 Task: Create a task  Create a new online platform for online gaming tournaments , assign it to team member softage.1@softage.net in the project BarTech and update the status of the task to  On Track  , set the priority of the task to Low
Action: Mouse moved to (482, 298)
Screenshot: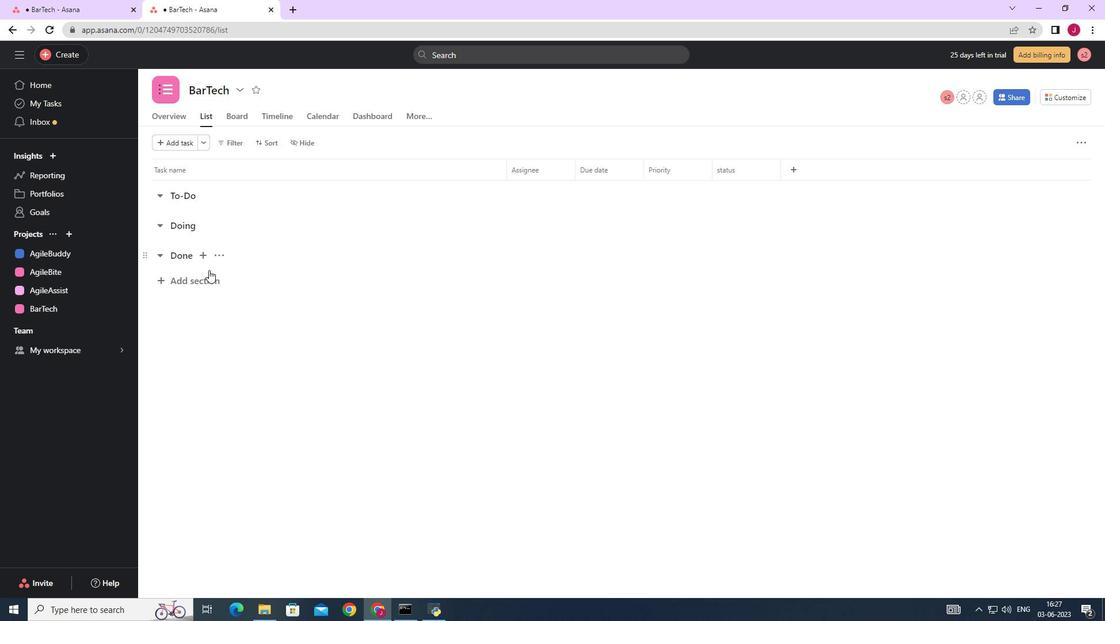 
Action: Mouse scrolled (482, 298) with delta (0, 0)
Screenshot: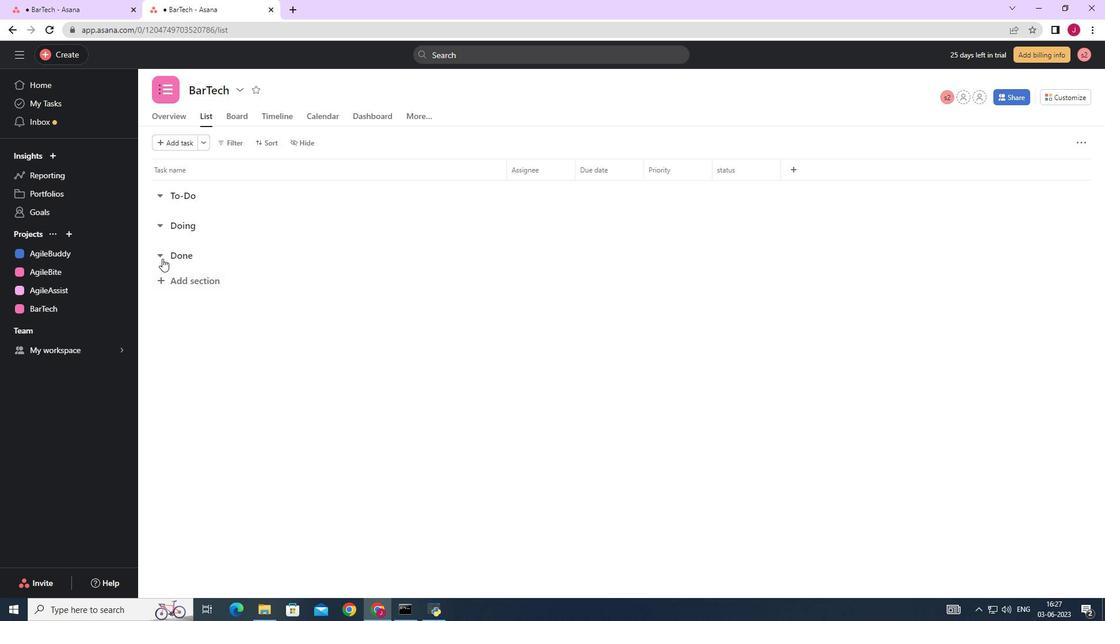 
Action: Mouse scrolled (482, 298) with delta (0, 0)
Screenshot: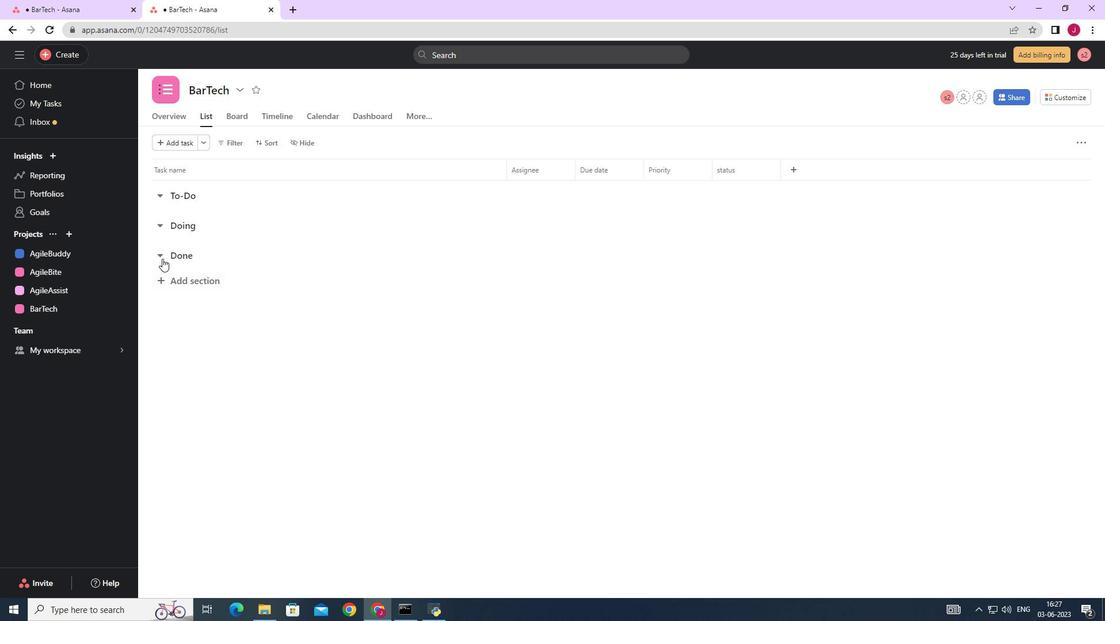 
Action: Mouse moved to (477, 297)
Screenshot: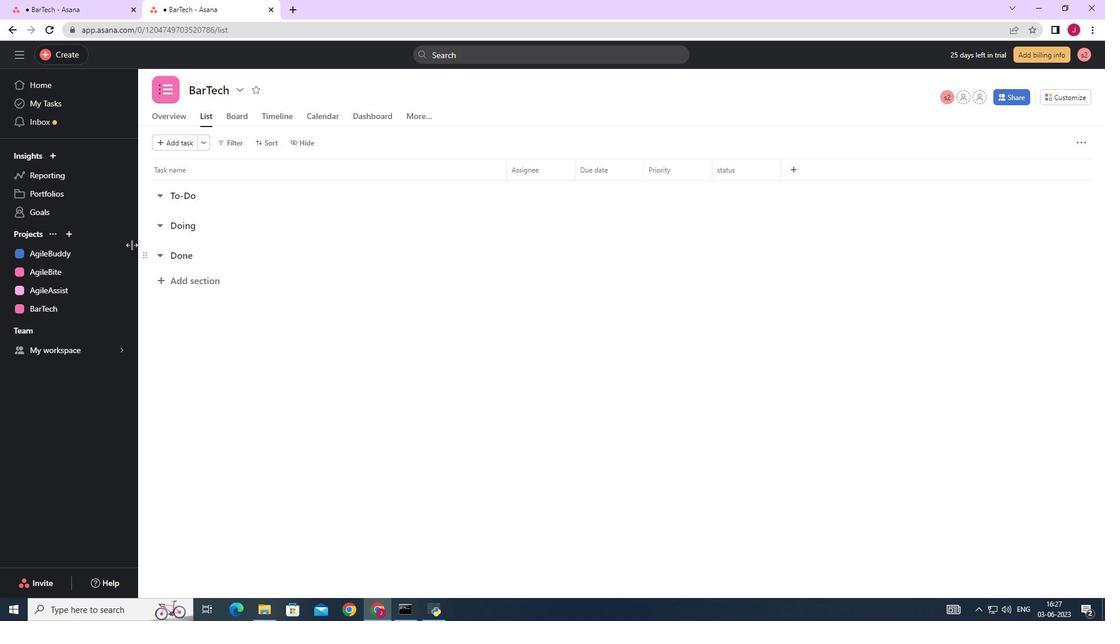 
Action: Mouse scrolled (477, 297) with delta (0, 0)
Screenshot: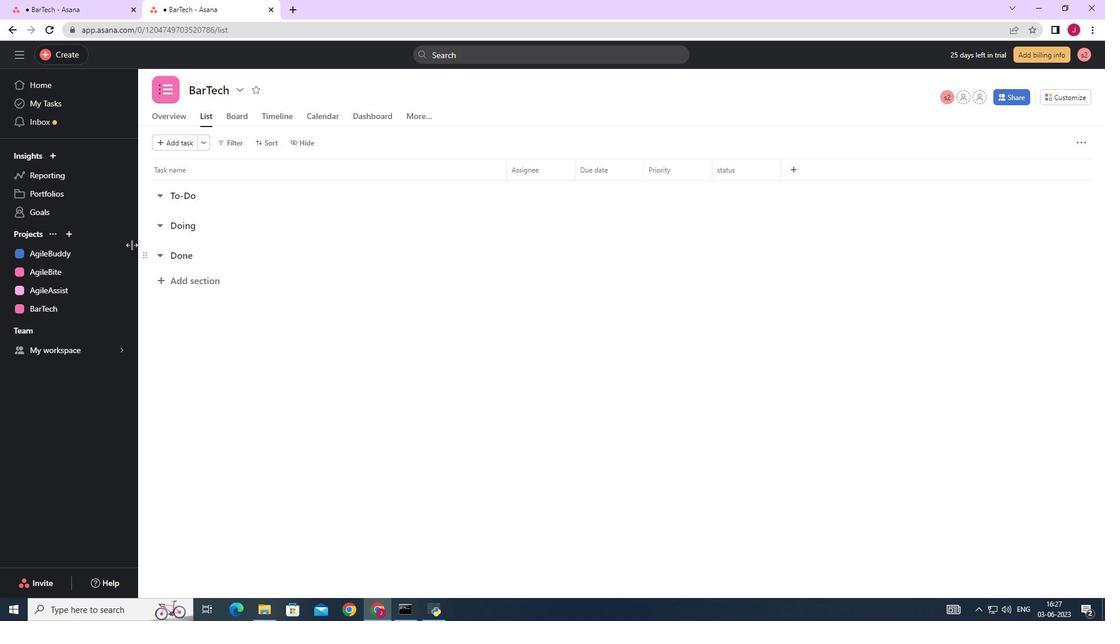 
Action: Mouse moved to (477, 343)
Screenshot: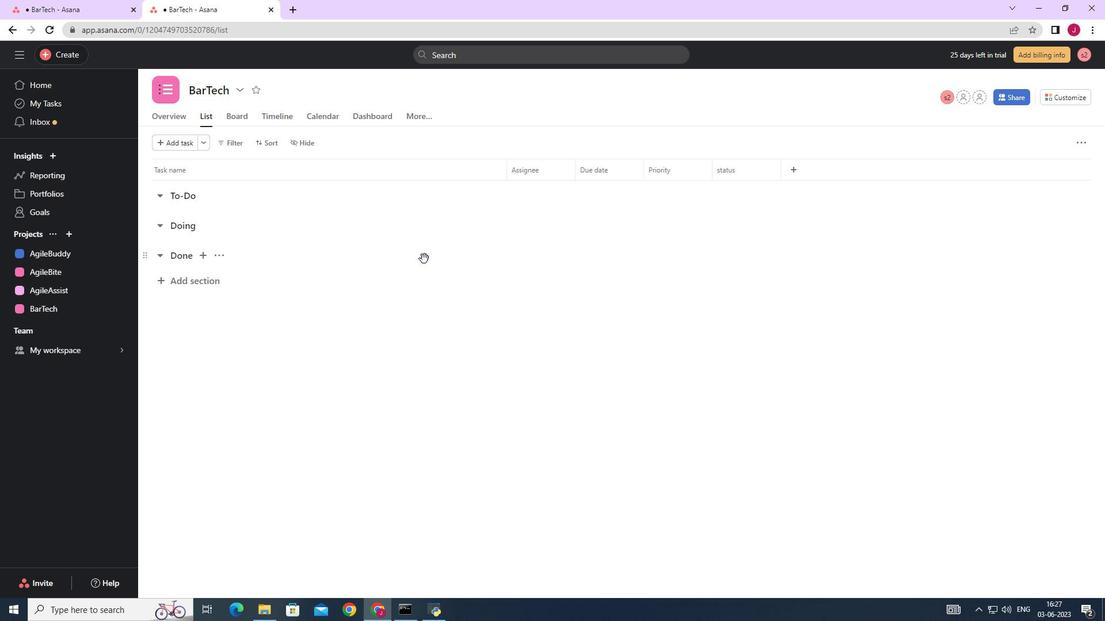 
Action: Mouse scrolled (477, 343) with delta (0, 0)
Screenshot: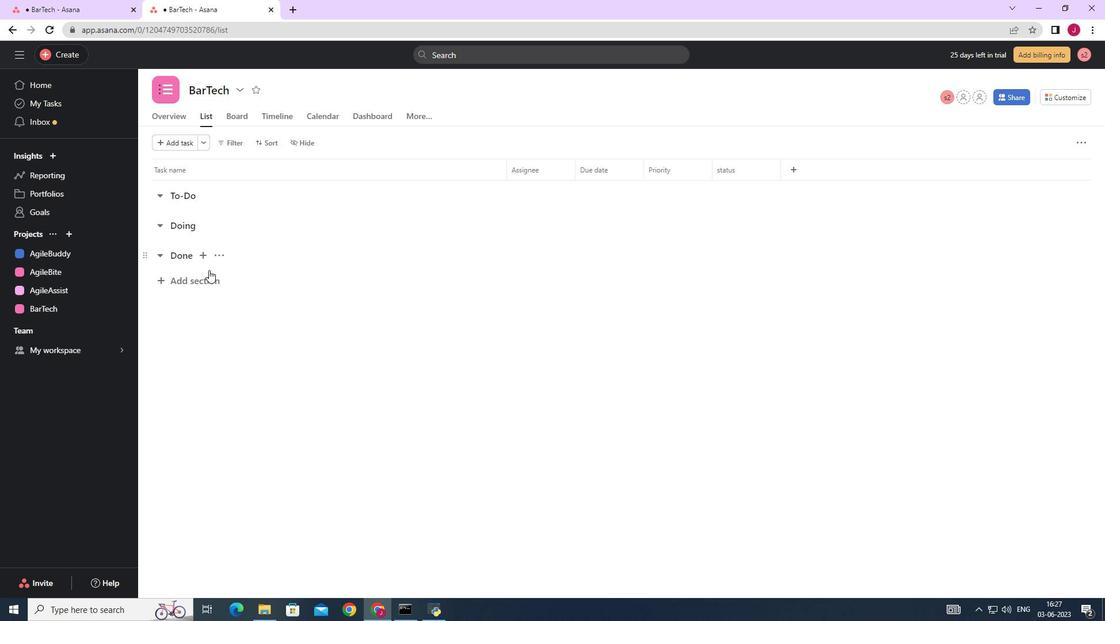 
Action: Mouse scrolled (477, 343) with delta (0, 0)
Screenshot: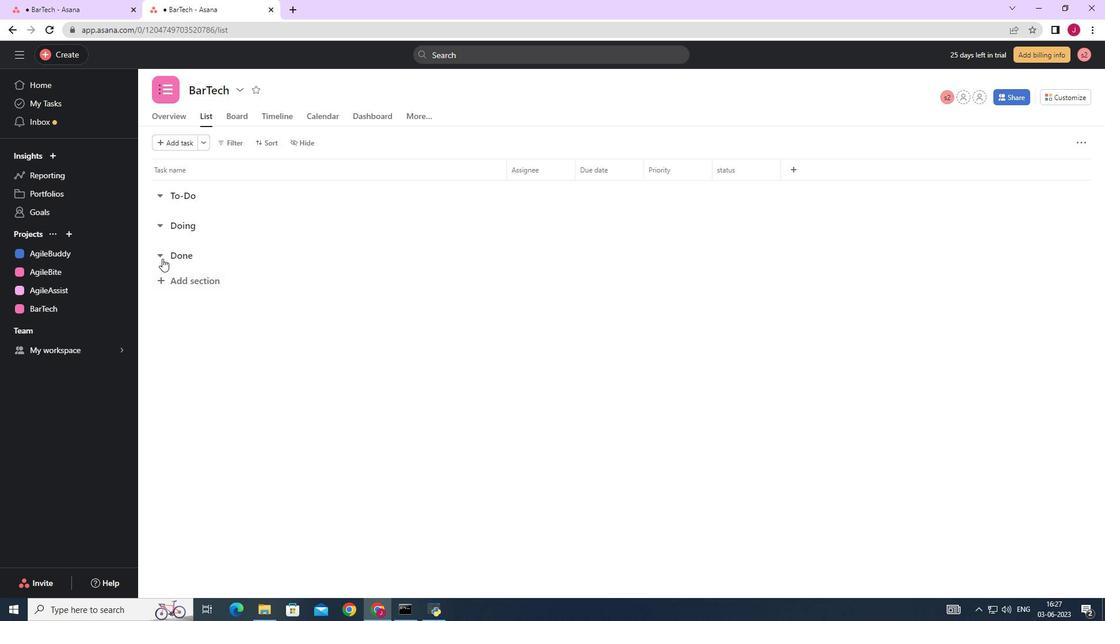 
Action: Mouse moved to (75, 53)
Screenshot: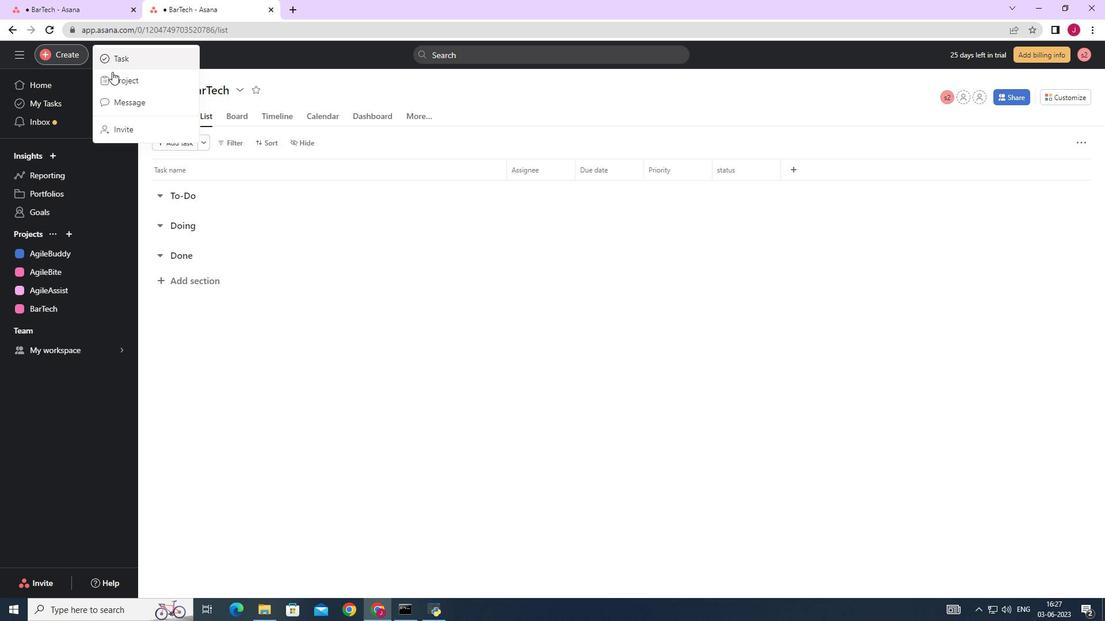 
Action: Mouse pressed left at (75, 53)
Screenshot: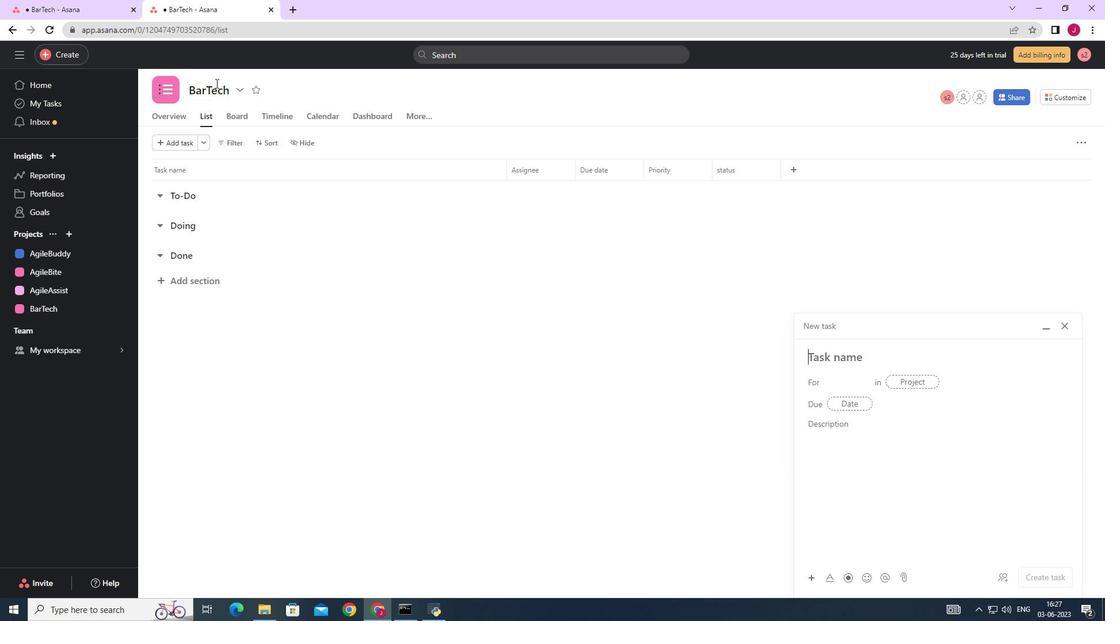 
Action: Mouse moved to (152, 59)
Screenshot: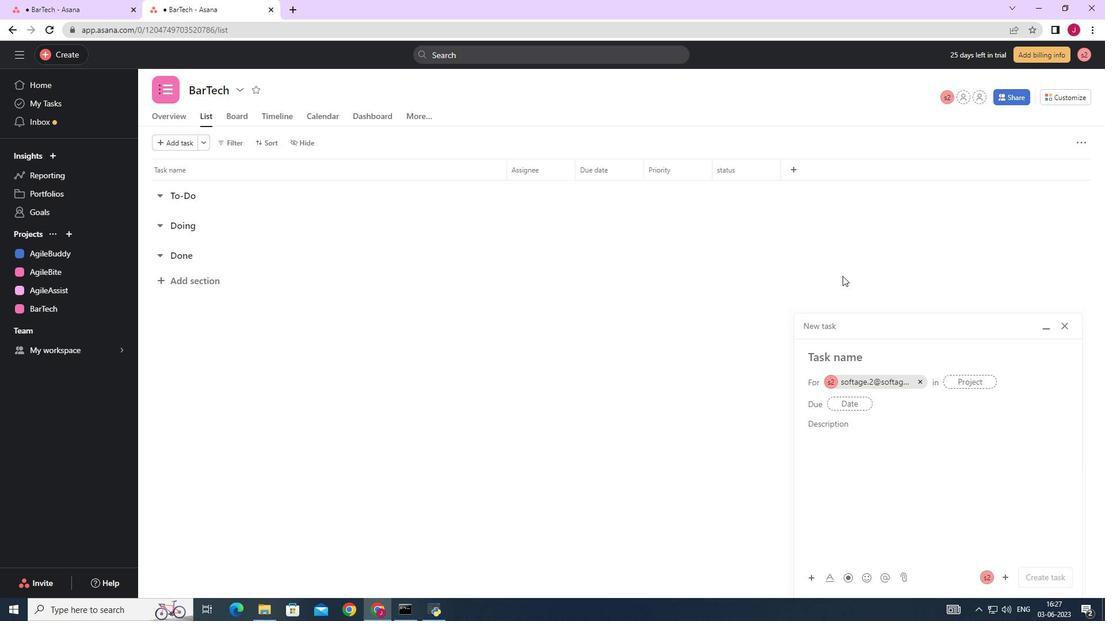 
Action: Mouse pressed left at (152, 59)
Screenshot: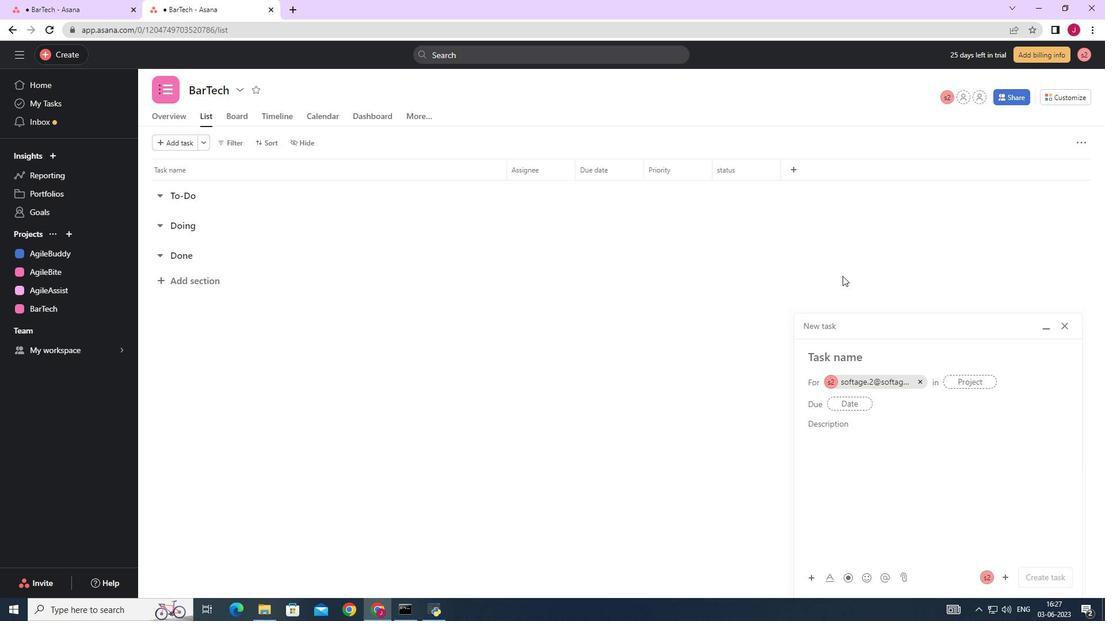 
Action: Mouse moved to (874, 383)
Screenshot: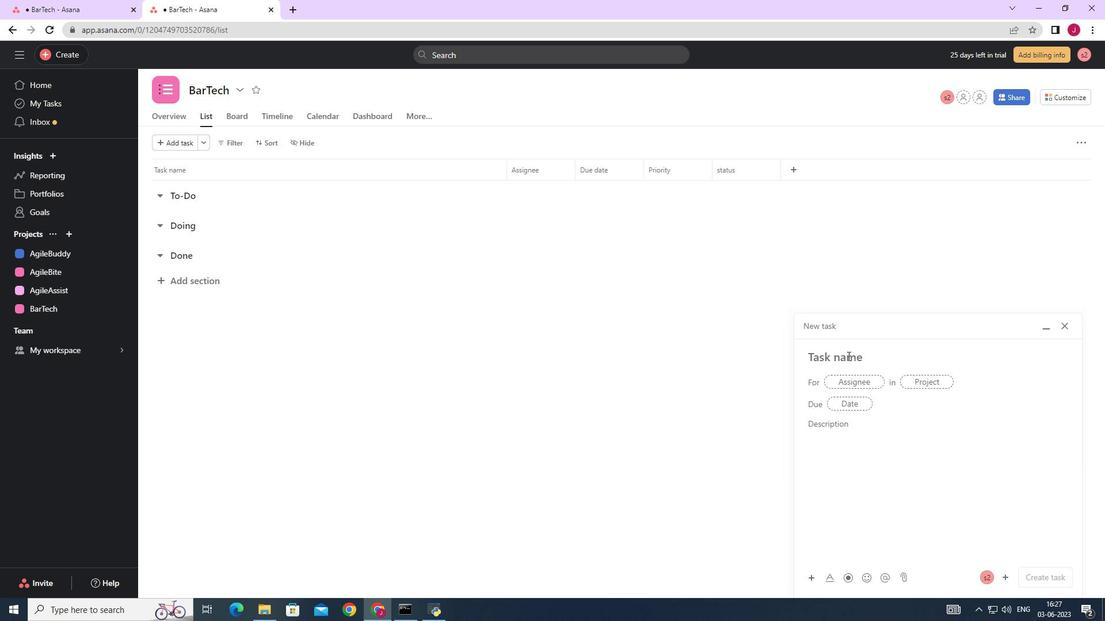 
Action: Mouse pressed left at (874, 383)
Screenshot: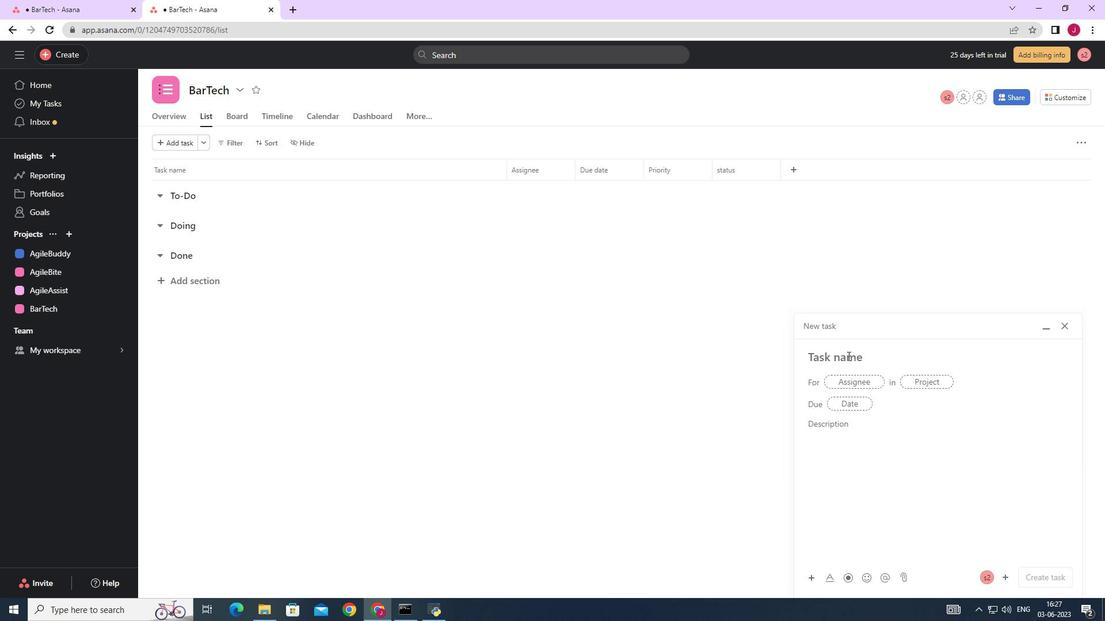 
Action: Mouse moved to (839, 356)
Screenshot: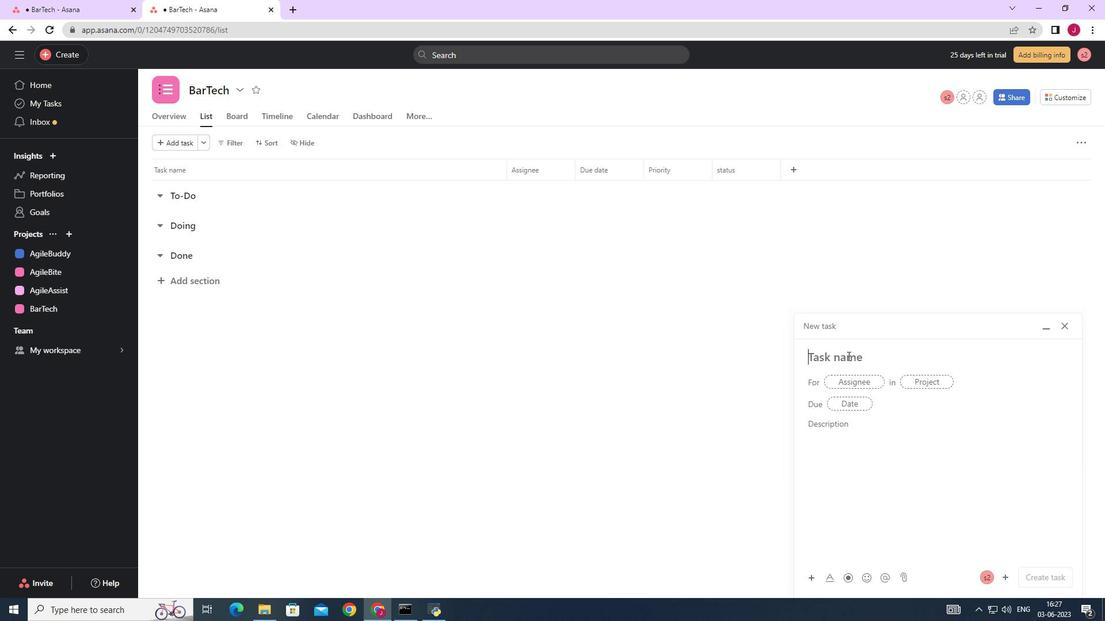 
Action: Mouse pressed left at (839, 356)
Screenshot: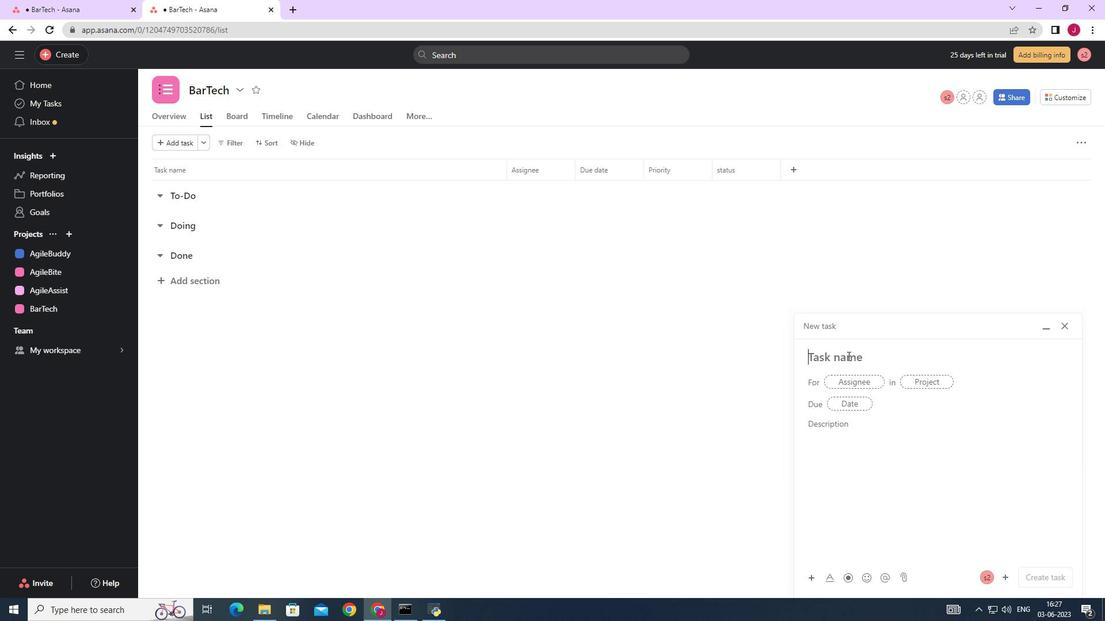 
Action: Key pressed <Key.caps_lock>C<Key.caps_lock>reate<Key.space>a<Key.space>b<Key.backspace>new<Key.space>online<Key.space>platform<Key.space>for<Key.space>online<Key.space>gamming<Key.space>tournaments
Screenshot: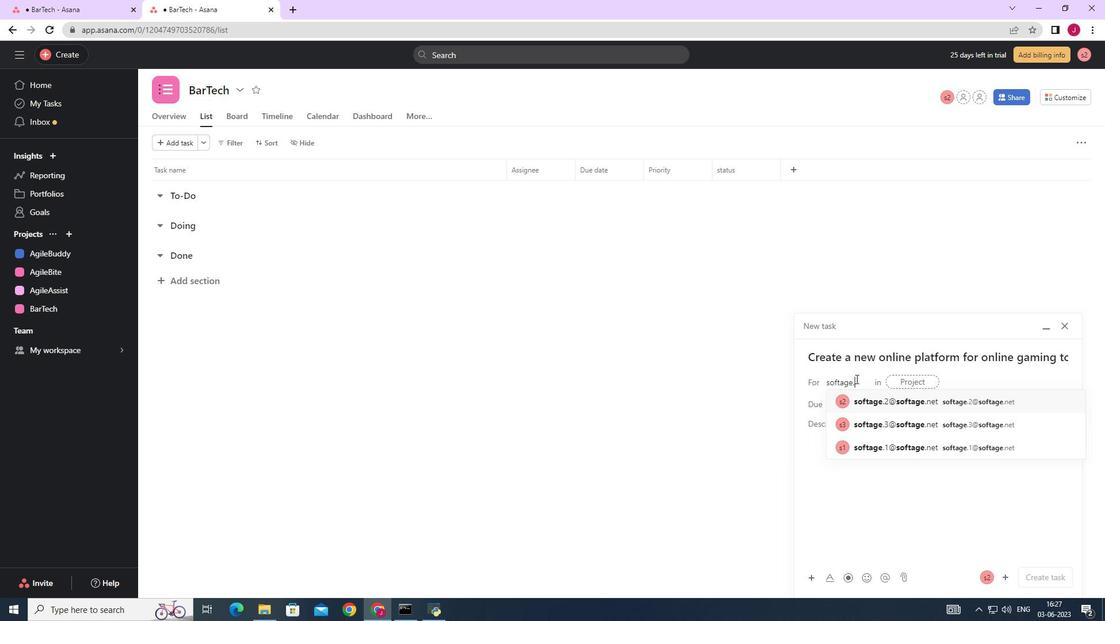 
Action: Mouse moved to (852, 382)
Screenshot: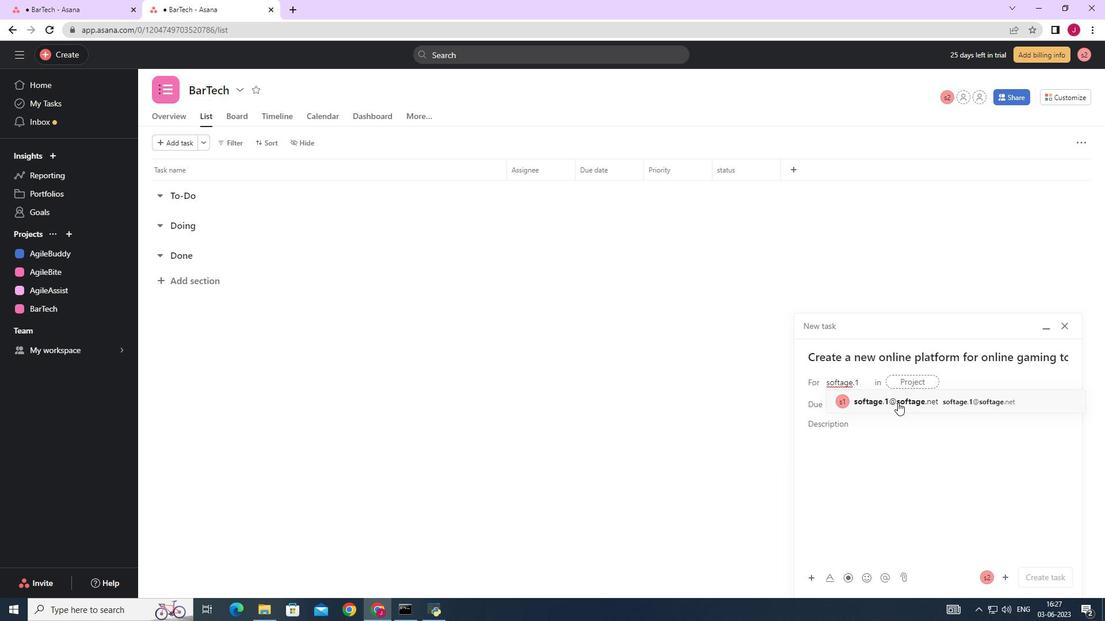 
Action: Mouse pressed left at (852, 382)
Screenshot: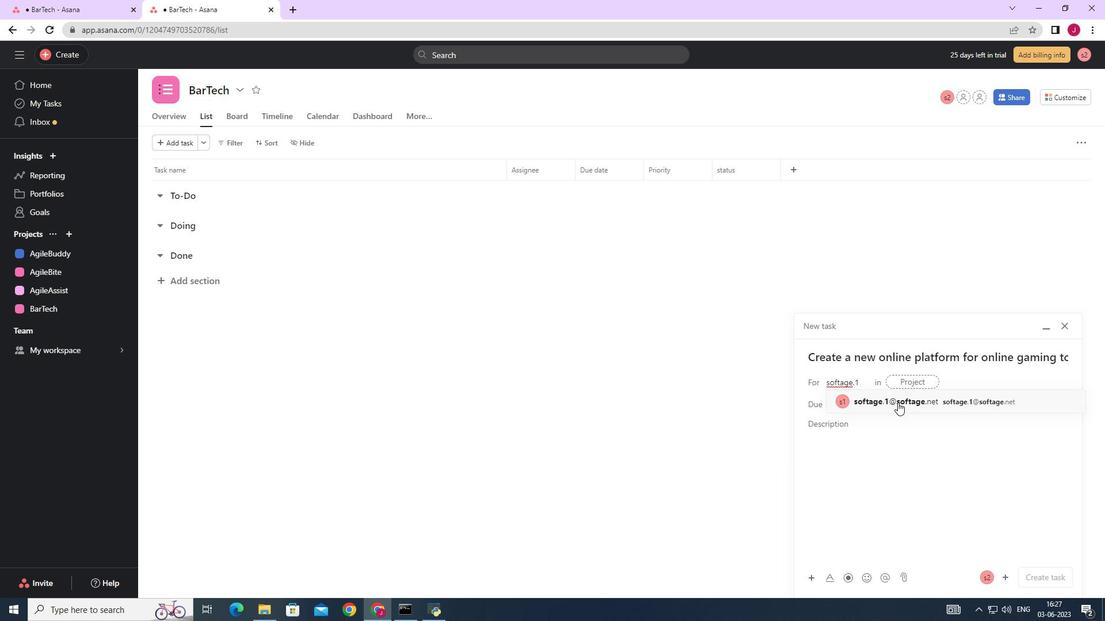 
Action: Mouse moved to (852, 382)
Screenshot: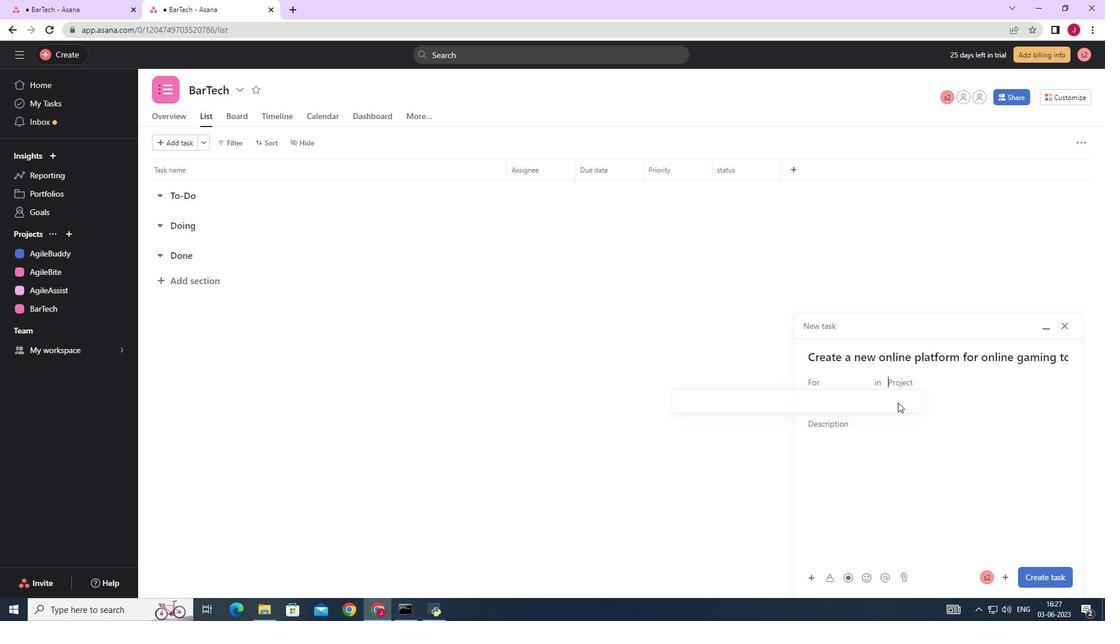 
Action: Key pressed softage.1
Screenshot: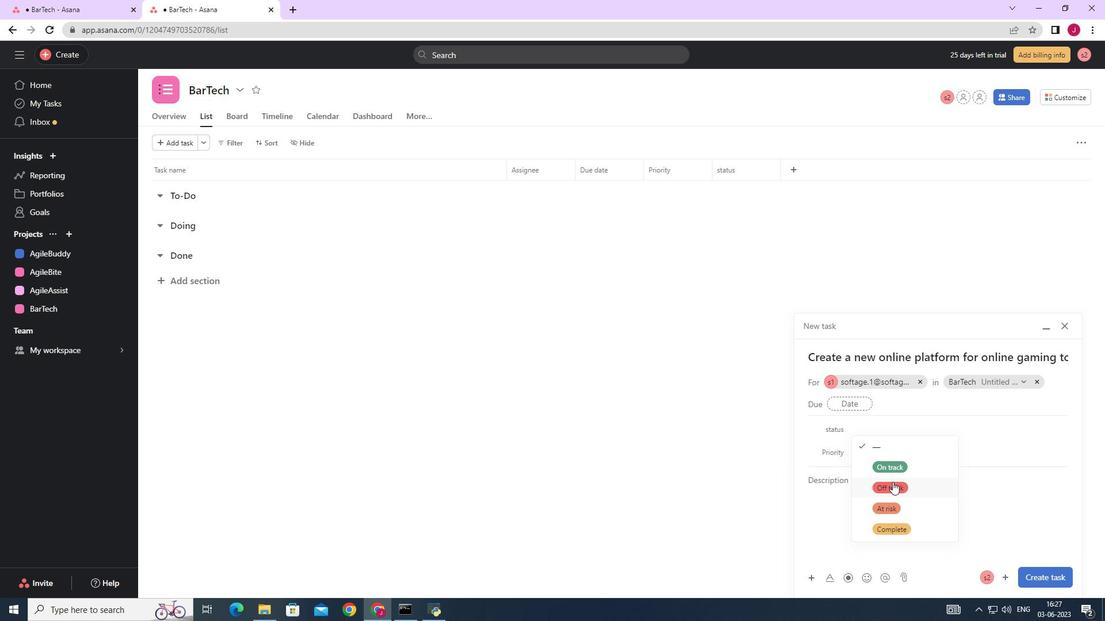 
Action: Mouse moved to (880, 398)
Screenshot: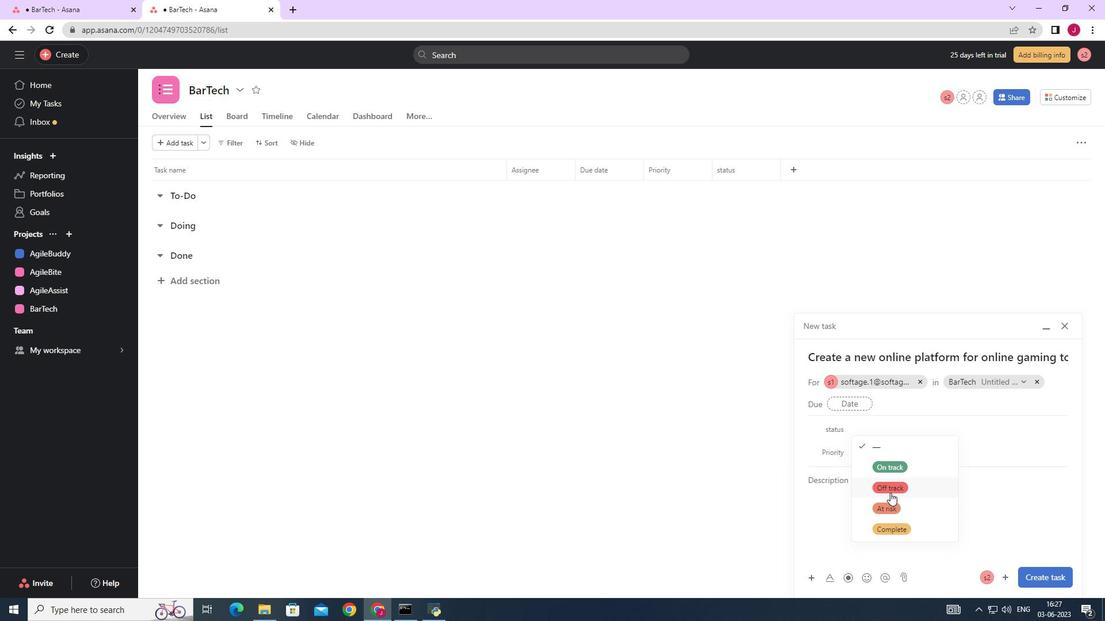 
Action: Mouse pressed left at (880, 398)
Screenshot: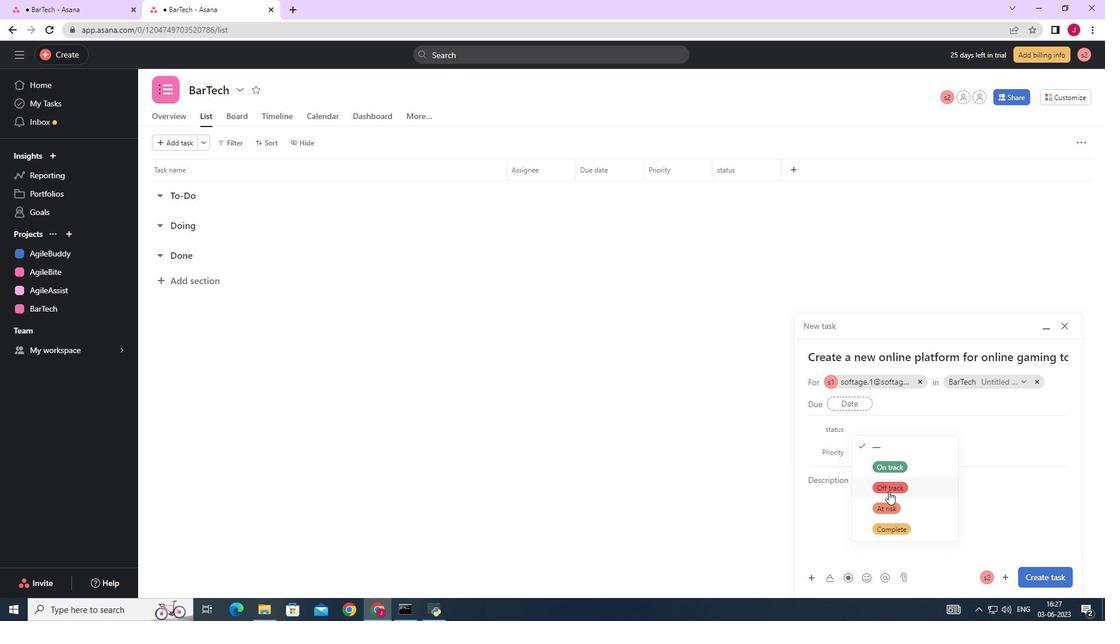 
Action: Mouse moved to (788, 400)
Screenshot: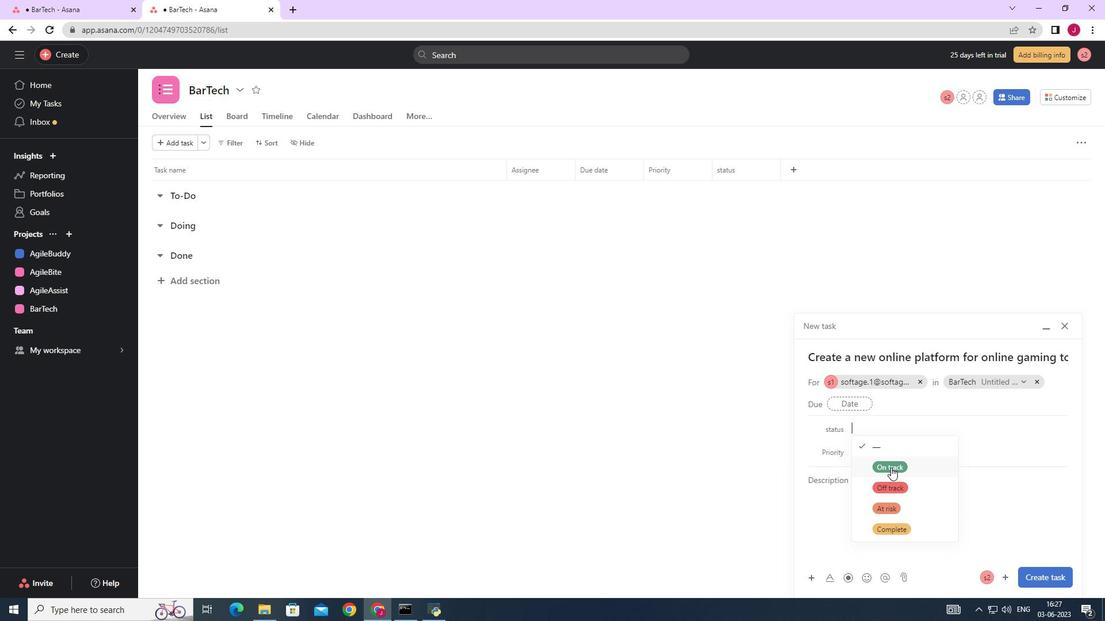 
Action: Mouse pressed left at (788, 400)
Screenshot: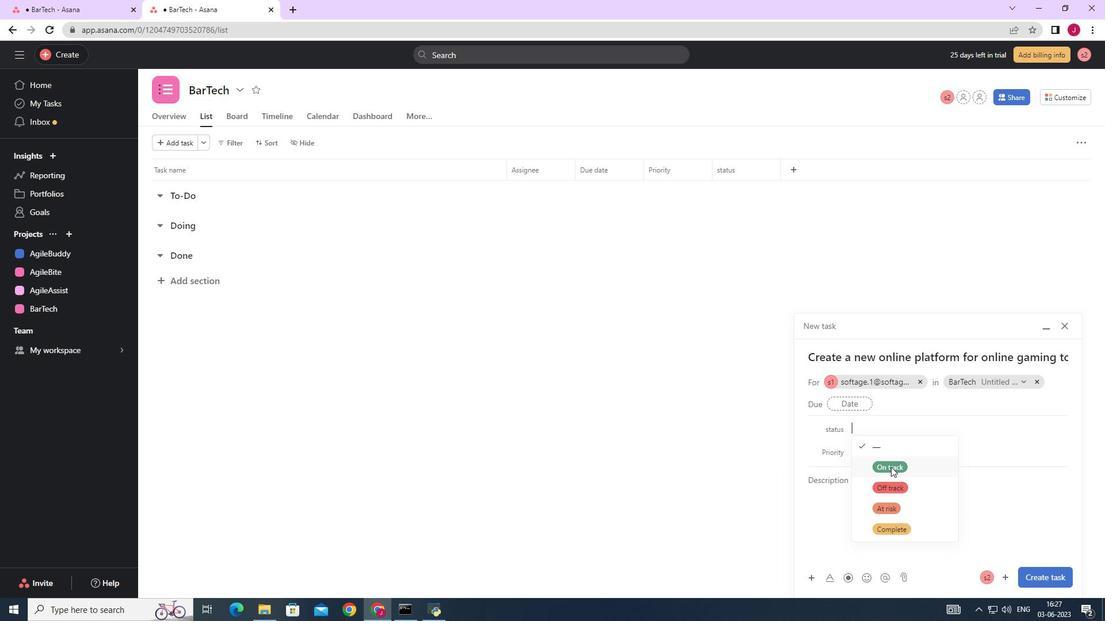 
Action: Mouse moved to (871, 429)
Screenshot: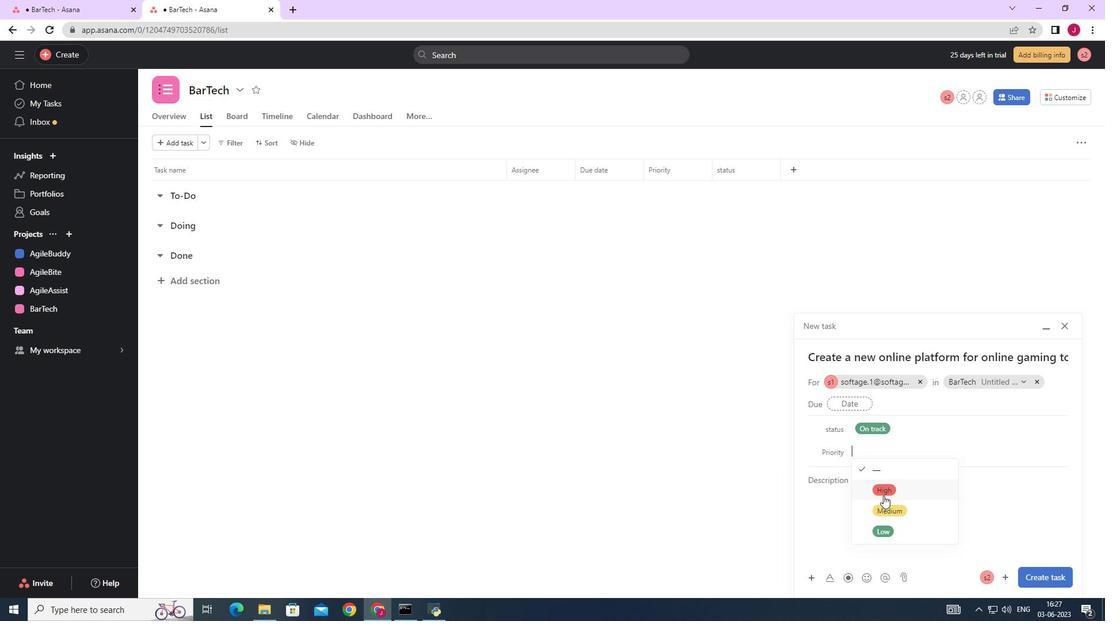 
Action: Mouse pressed left at (871, 429)
Screenshot: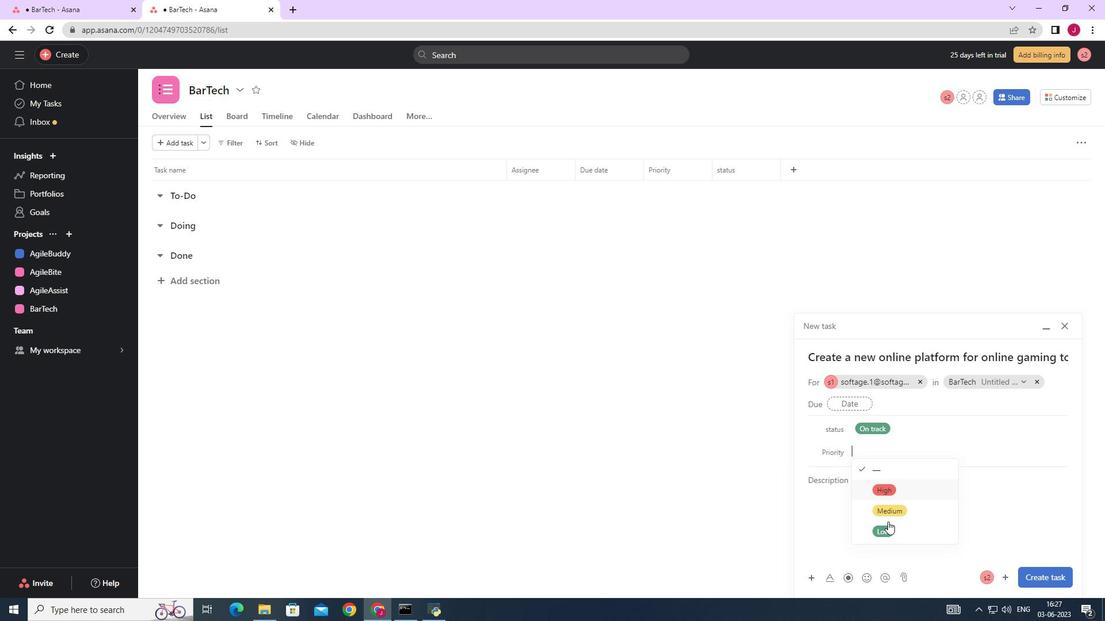 
Action: Mouse moved to (1067, 328)
Screenshot: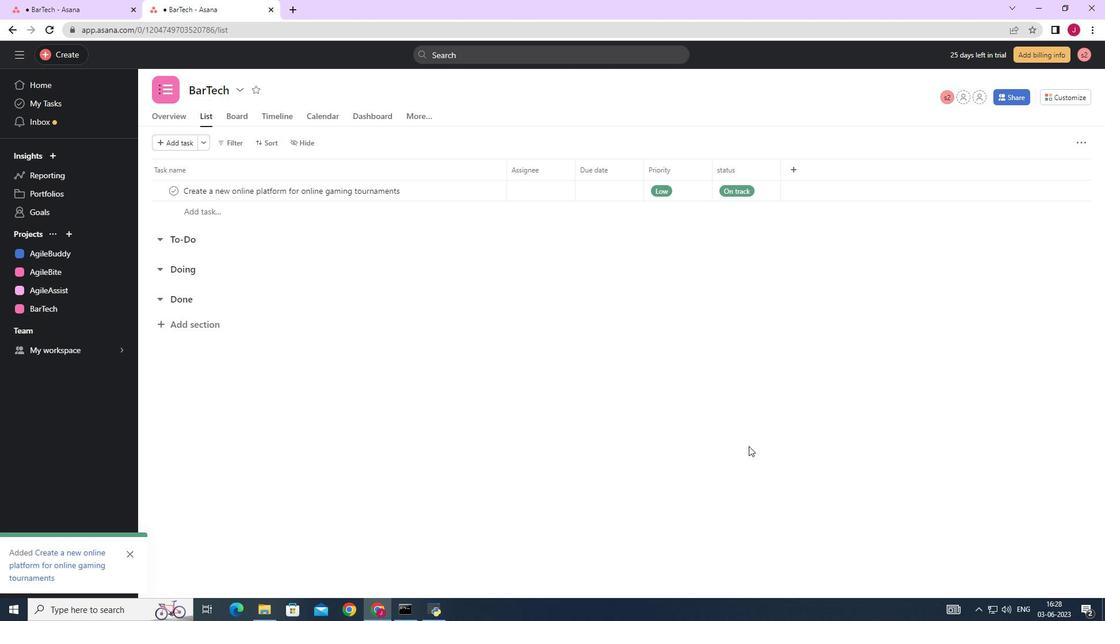 
Action: Mouse pressed left at (1067, 328)
Screenshot: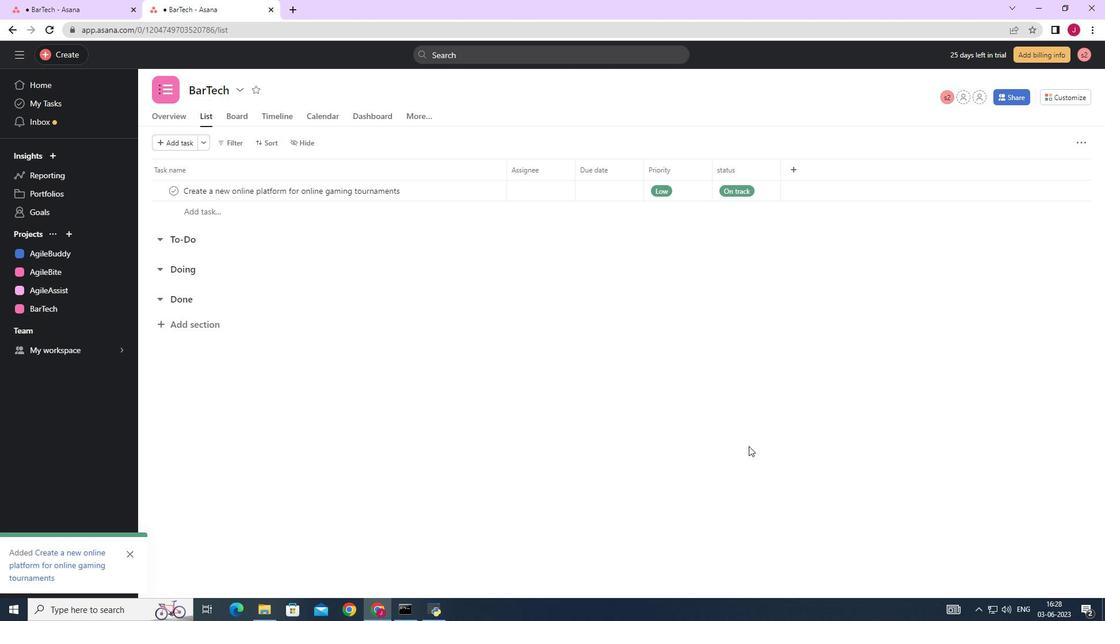 
Action: Mouse moved to (616, 197)
Screenshot: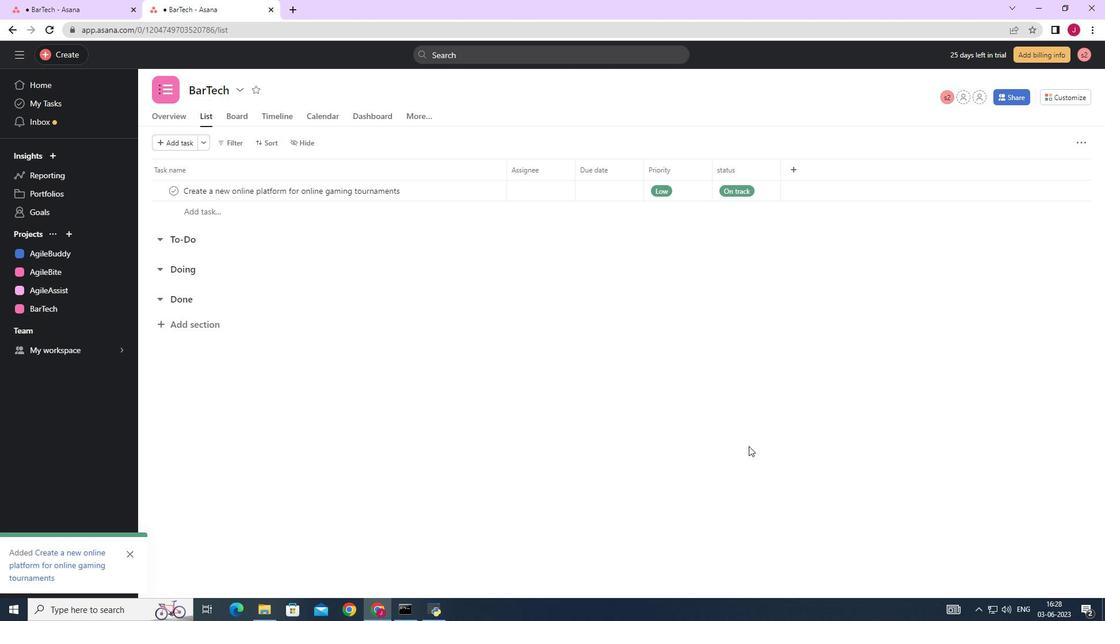 
Action: Mouse pressed left at (616, 197)
Screenshot: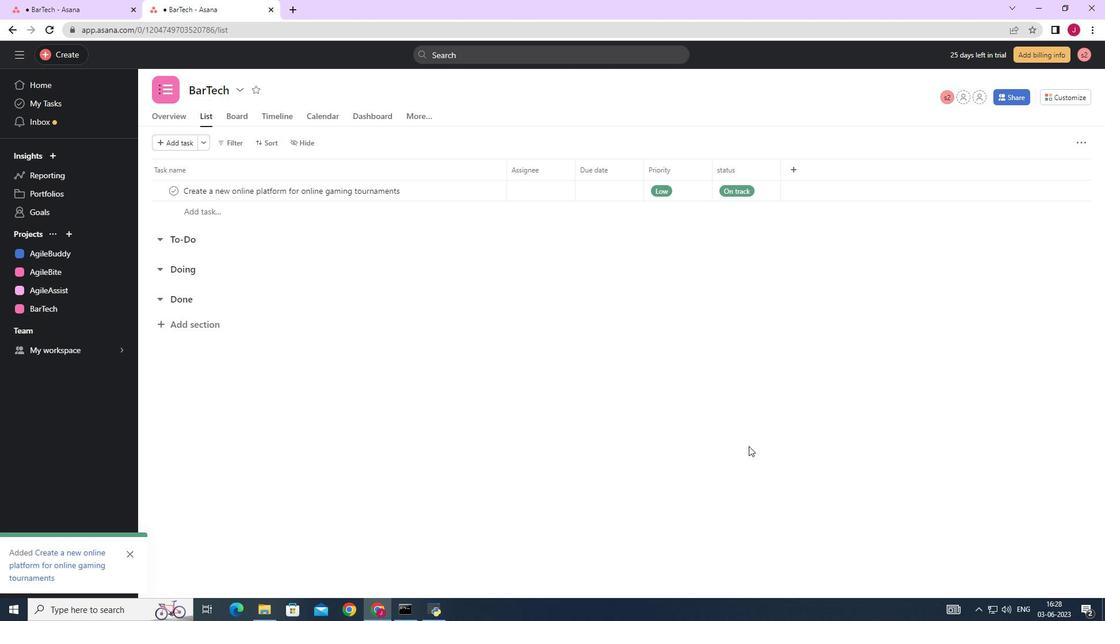 
Action: Mouse moved to (73, 52)
Screenshot: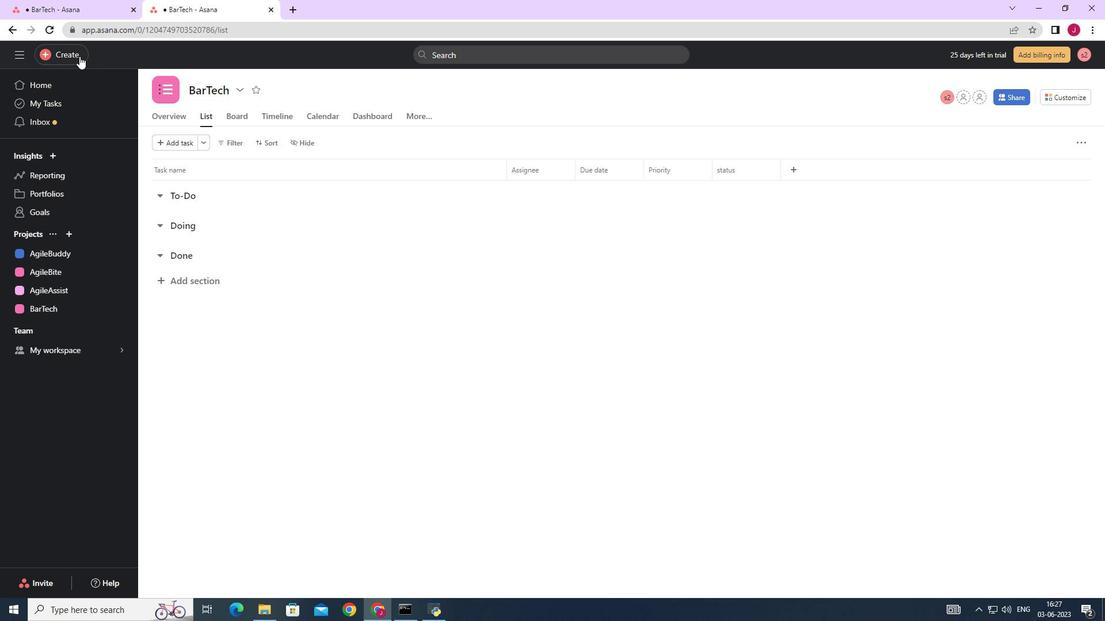 
Action: Mouse pressed left at (73, 52)
Screenshot: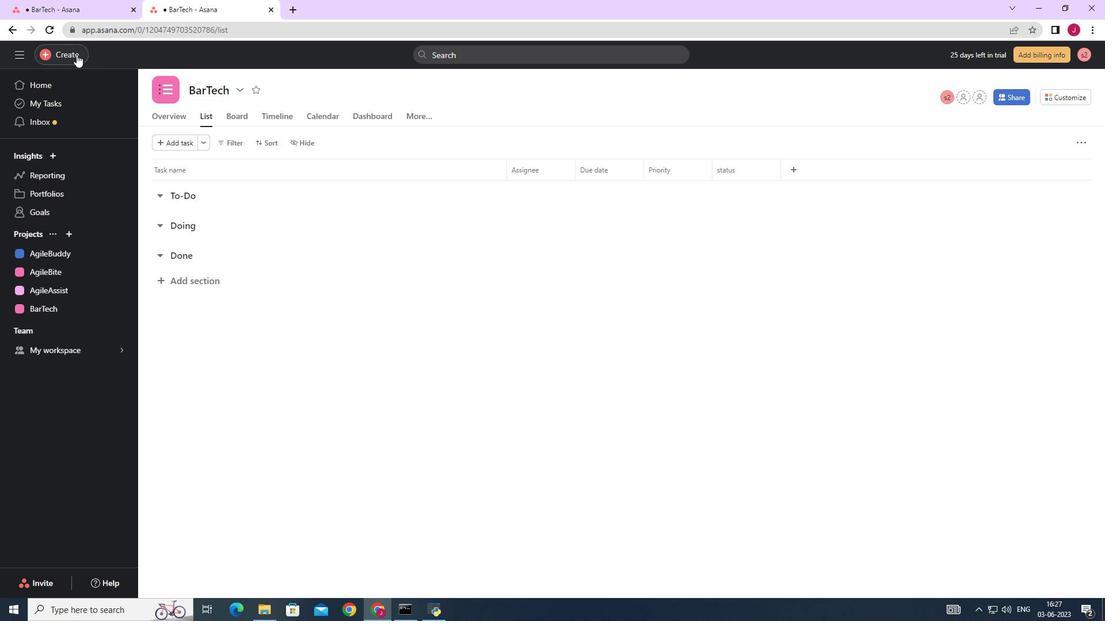 
Action: Mouse moved to (139, 62)
Screenshot: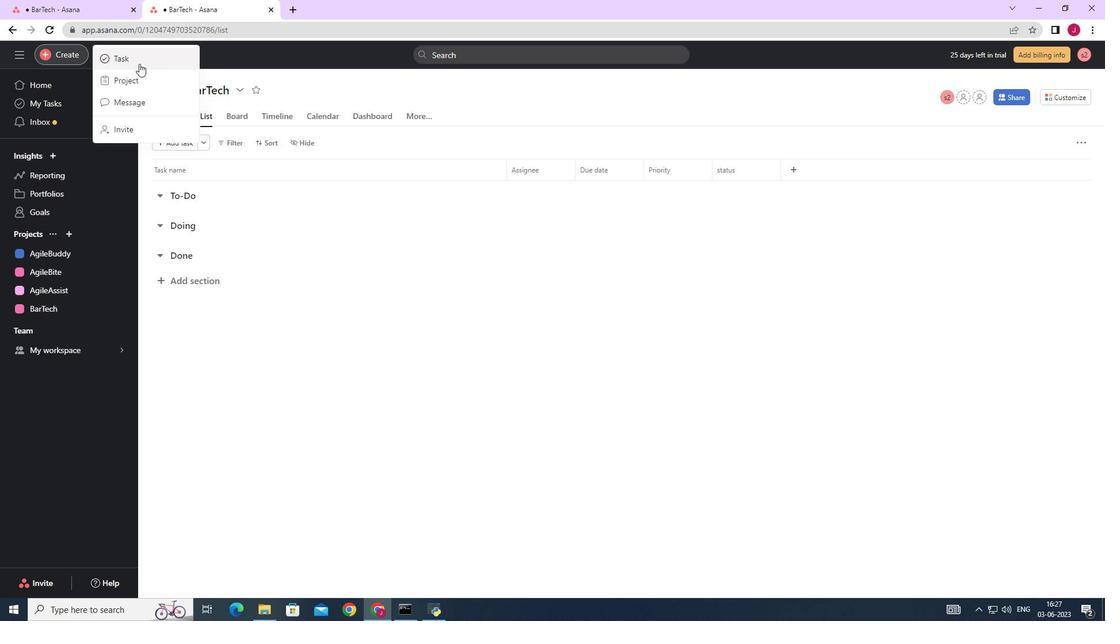 
Action: Mouse pressed left at (139, 62)
Screenshot: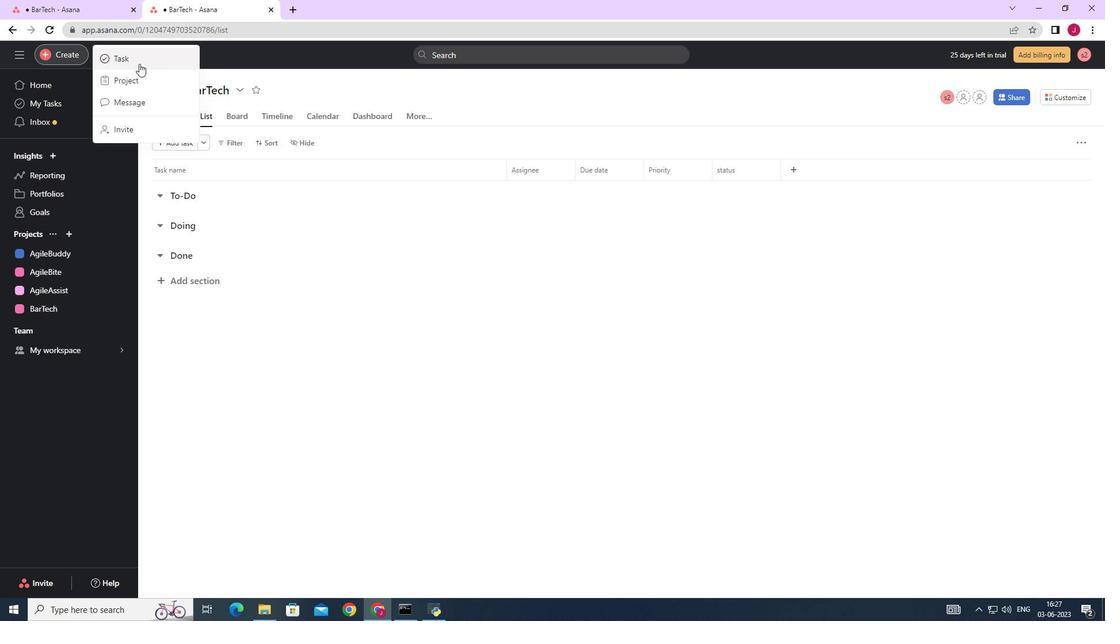 
Action: Mouse moved to (921, 382)
Screenshot: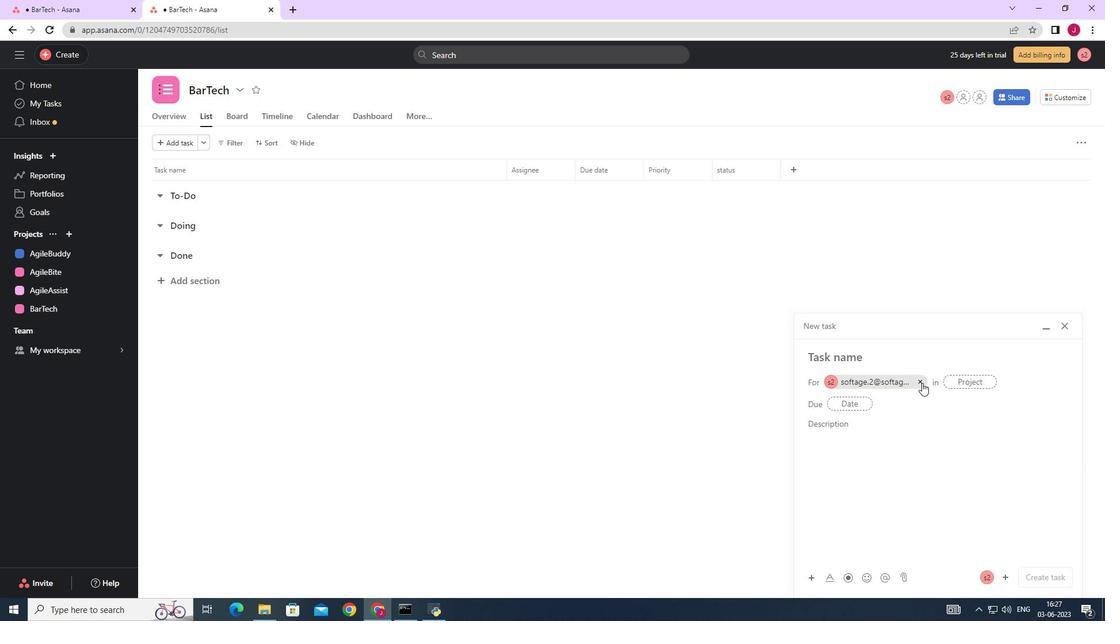 
Action: Mouse pressed left at (921, 382)
Screenshot: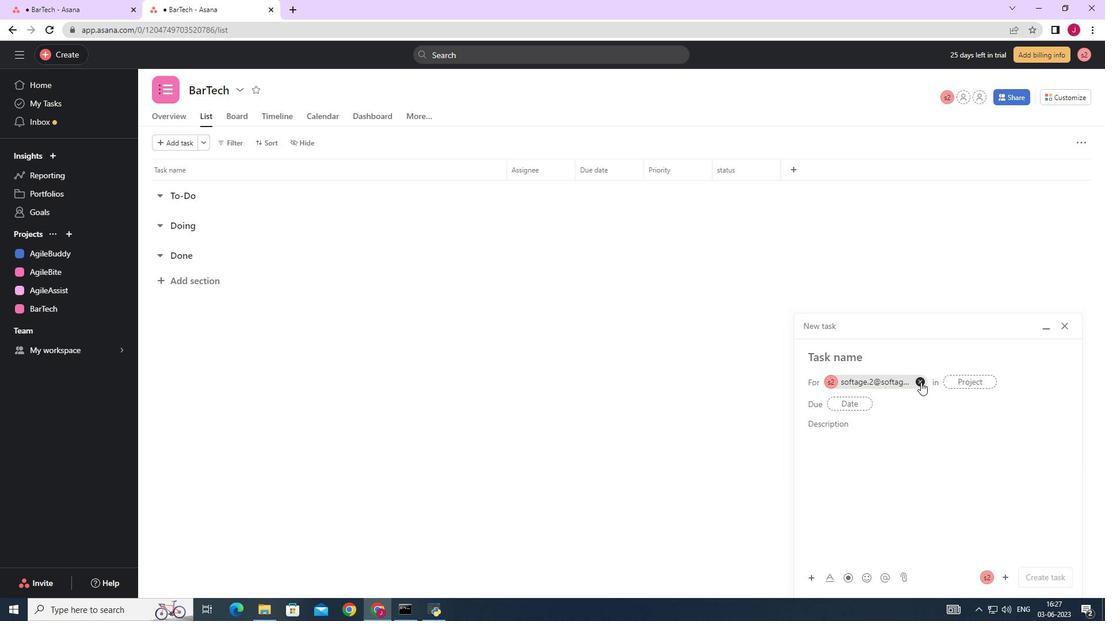 
Action: Mouse moved to (848, 356)
Screenshot: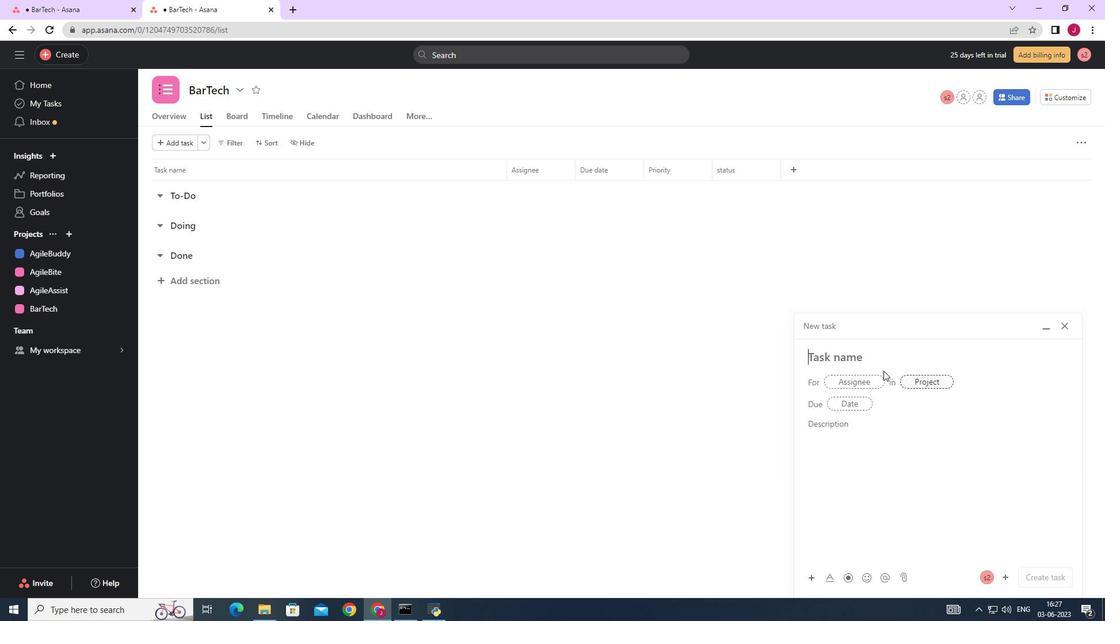 
Action: Mouse pressed left at (848, 356)
Screenshot: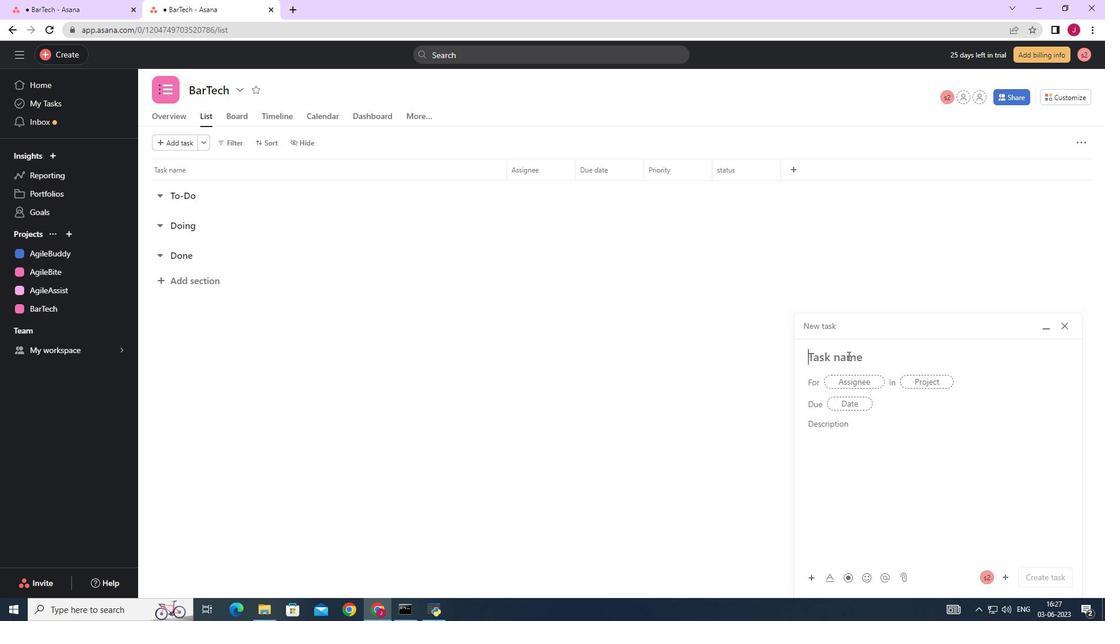 
Action: Key pressed <Key.caps_lock>C<Key.caps_lock>reate<Key.space>a<Key.space>new<Key.space>online<Key.space>platform<Key.space>for<Key.space>online<Key.space>gaming<Key.space>tournaments
Screenshot: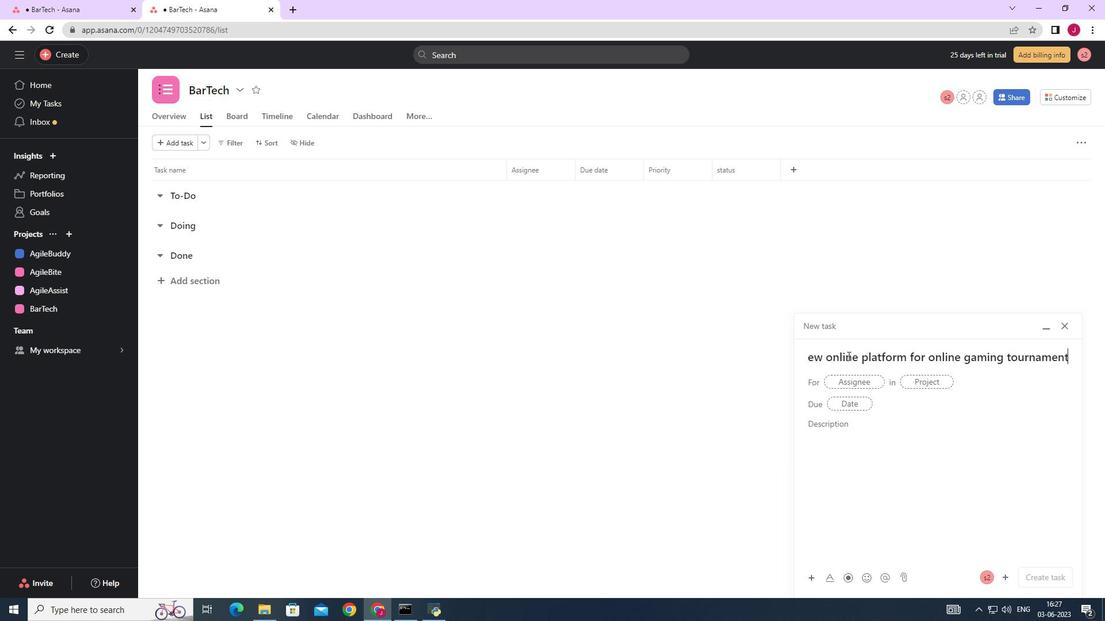 
Action: Mouse moved to (855, 378)
Screenshot: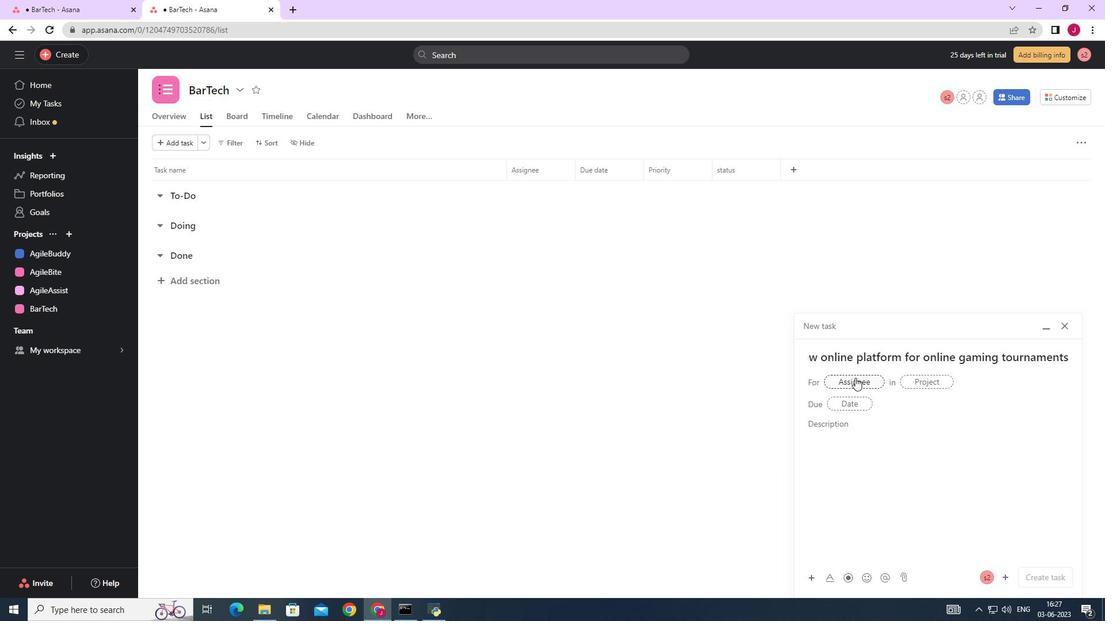 
Action: Mouse pressed left at (855, 378)
Screenshot: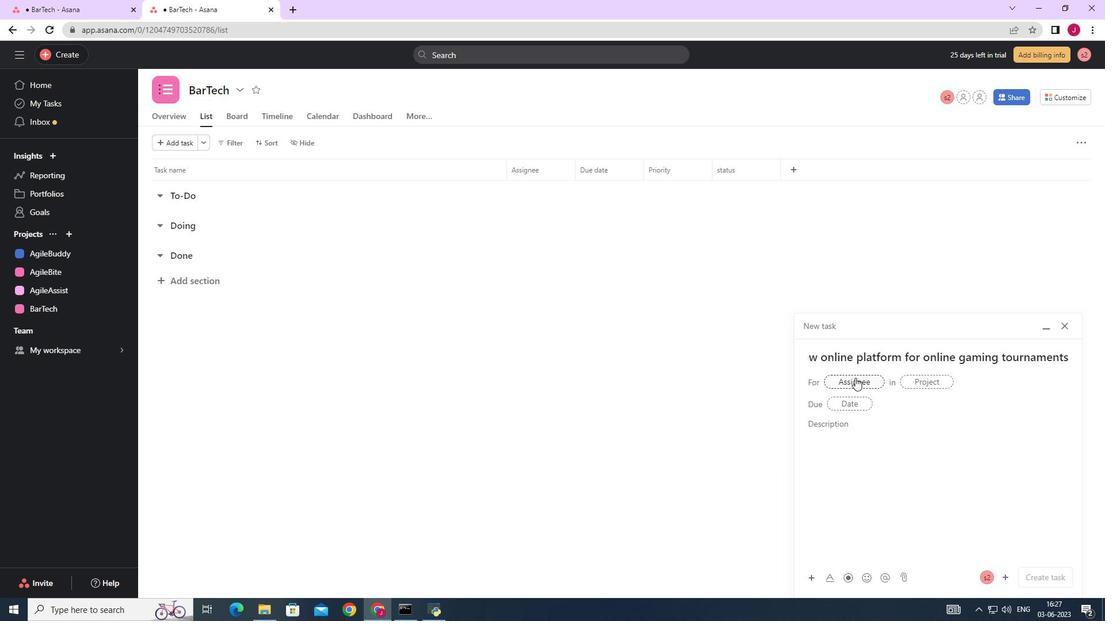 
Action: Mouse moved to (856, 379)
Screenshot: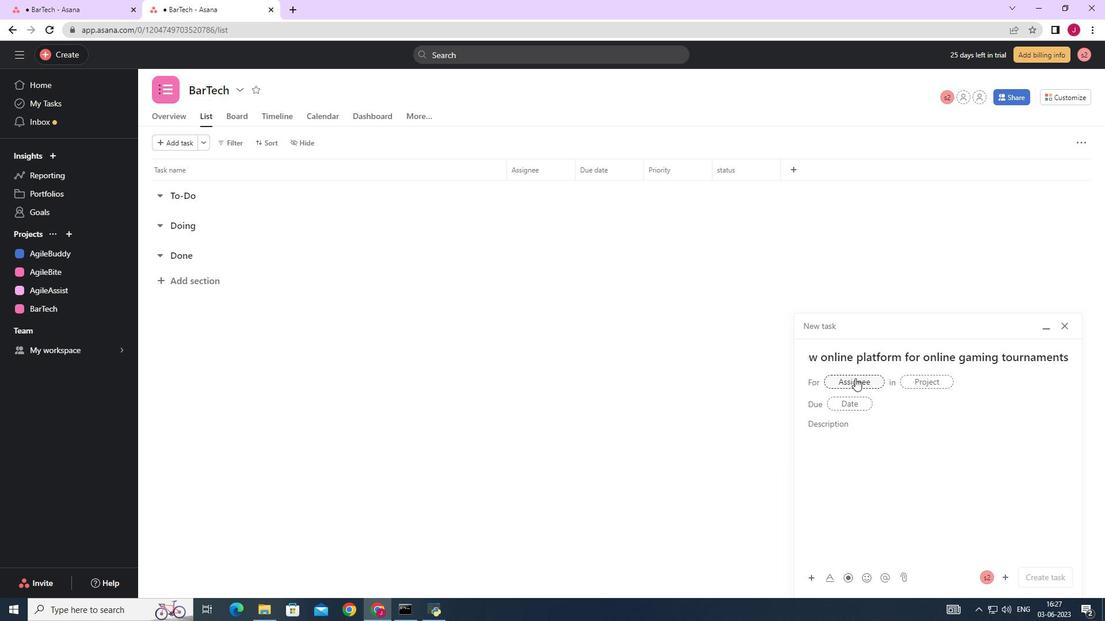 
Action: Key pressed softage.1
Screenshot: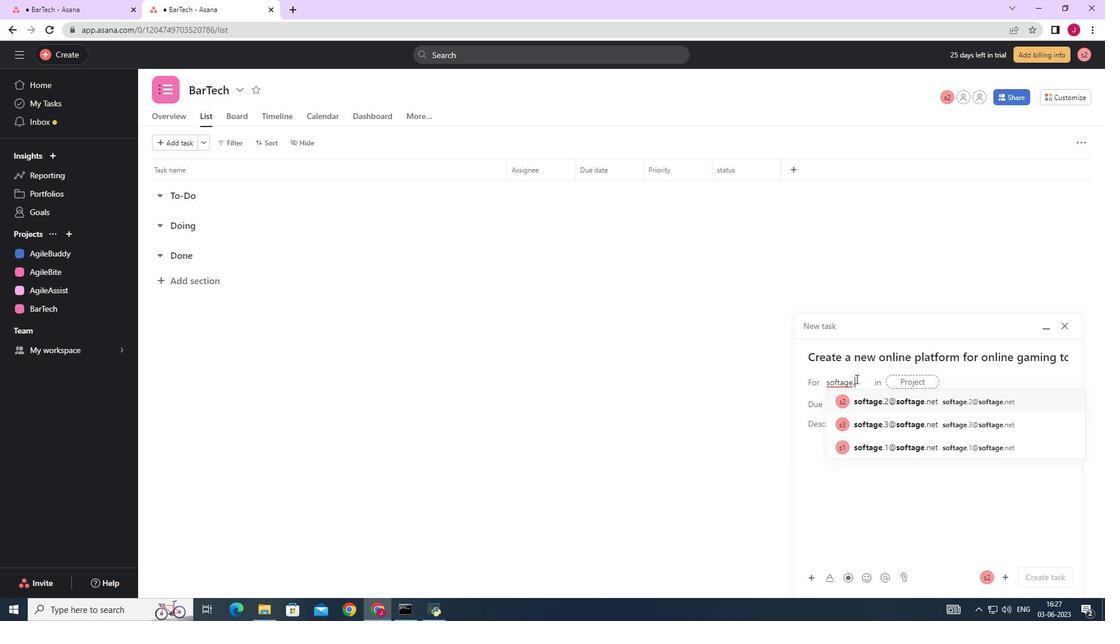 
Action: Mouse moved to (898, 403)
Screenshot: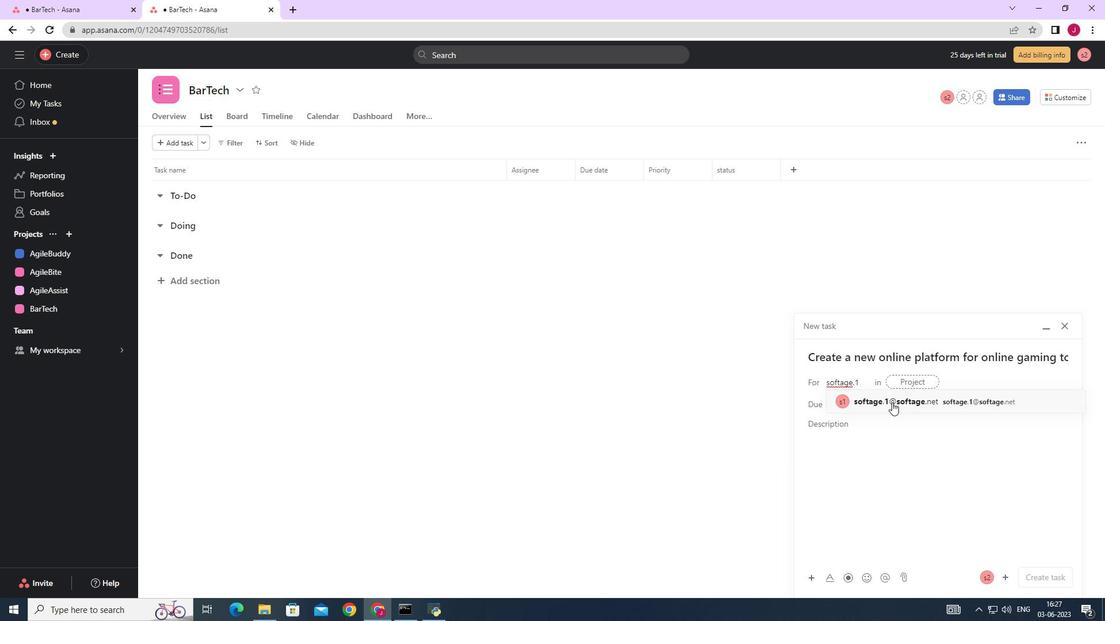 
Action: Mouse pressed left at (898, 403)
Screenshot: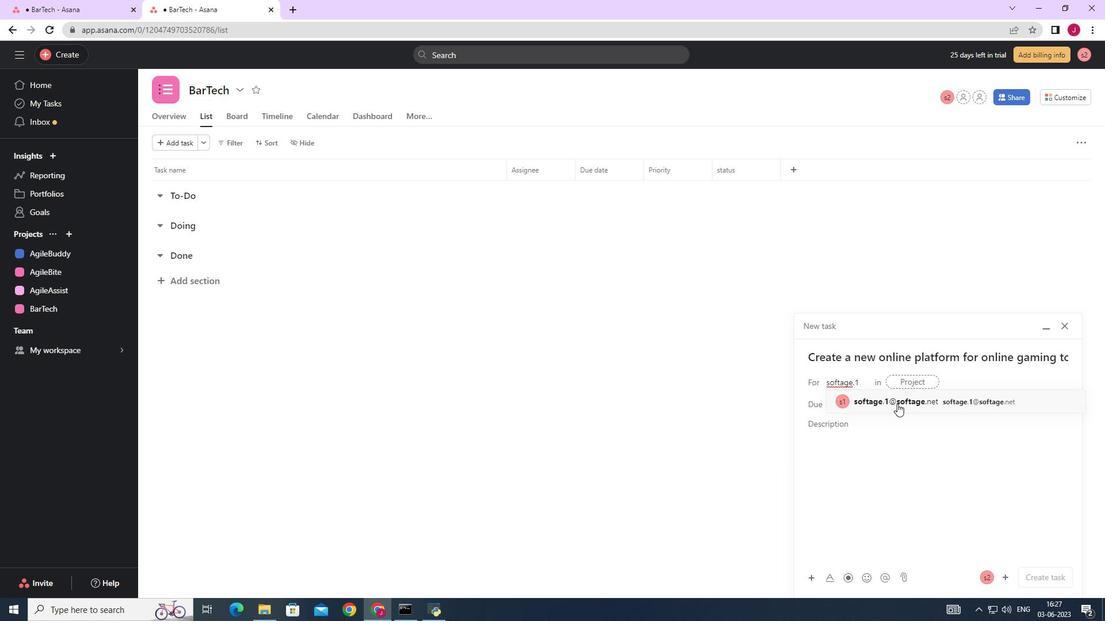 
Action: Mouse moved to (737, 400)
Screenshot: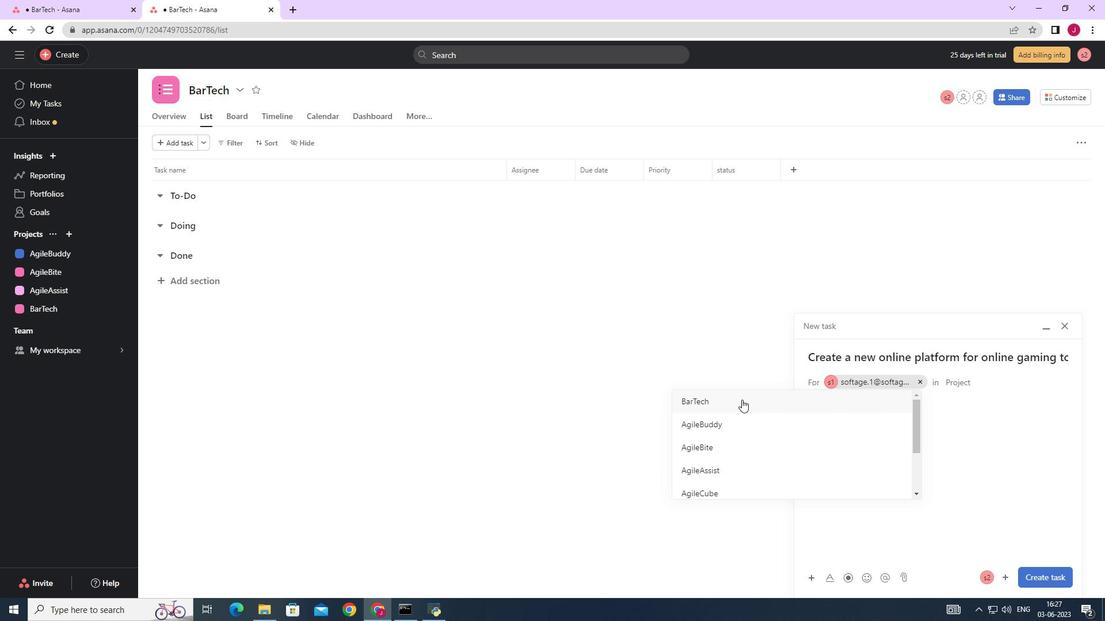 
Action: Mouse pressed left at (737, 400)
Screenshot: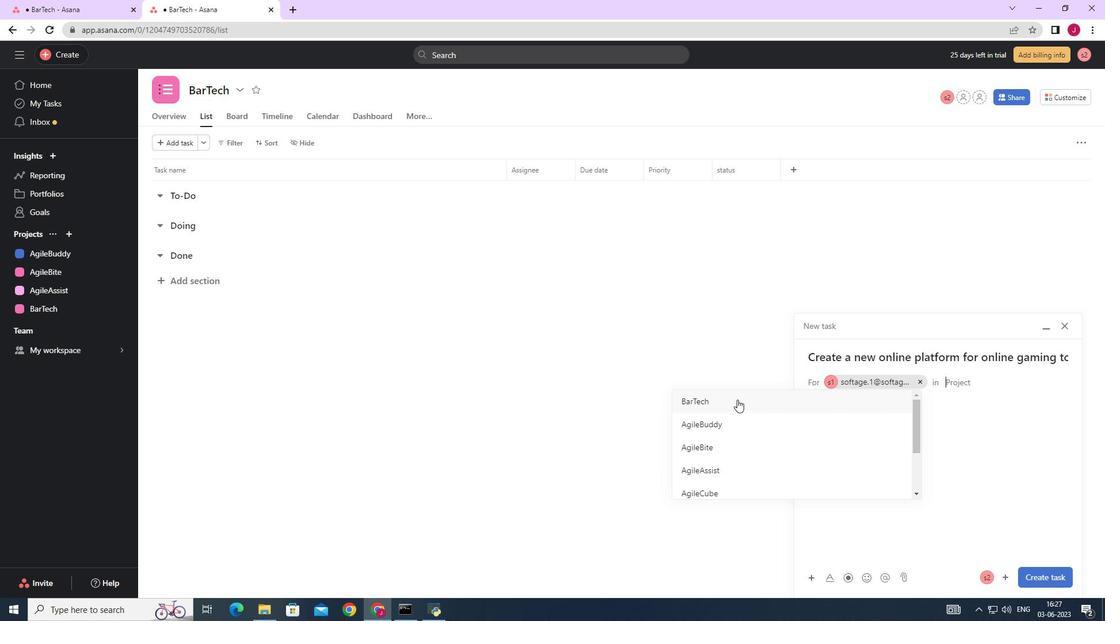 
Action: Mouse moved to (867, 428)
Screenshot: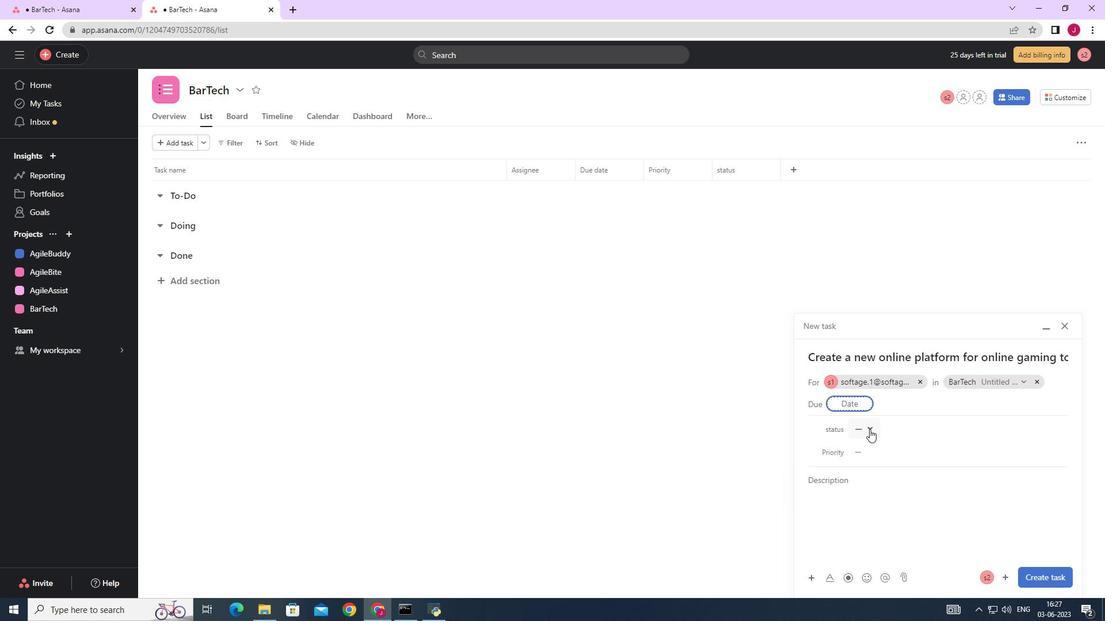 
Action: Mouse pressed left at (867, 428)
Screenshot: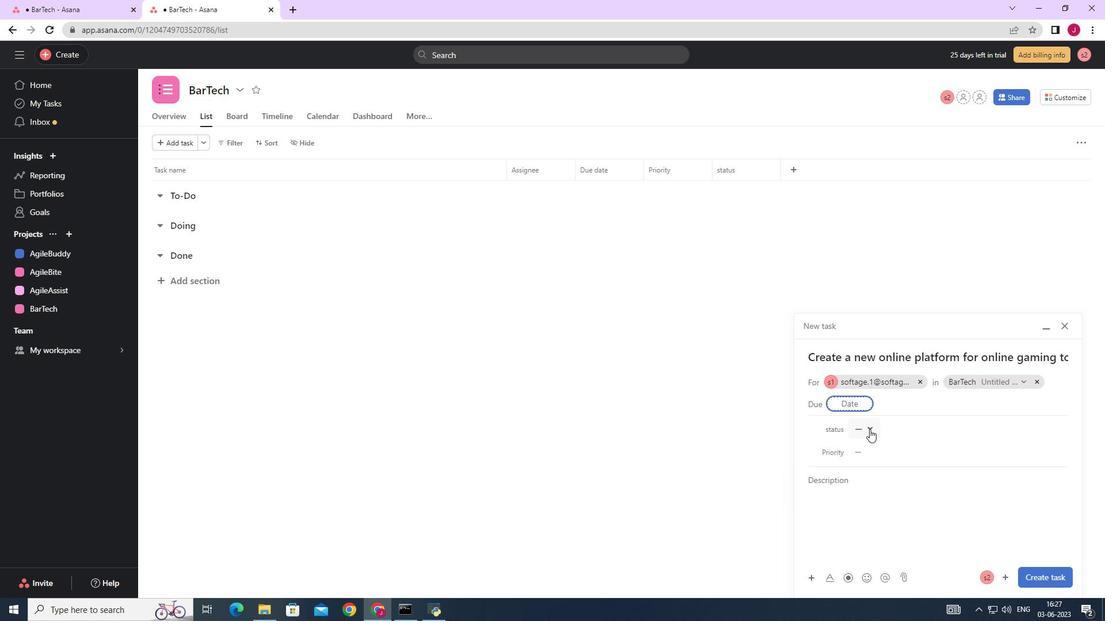 
Action: Mouse moved to (891, 468)
Screenshot: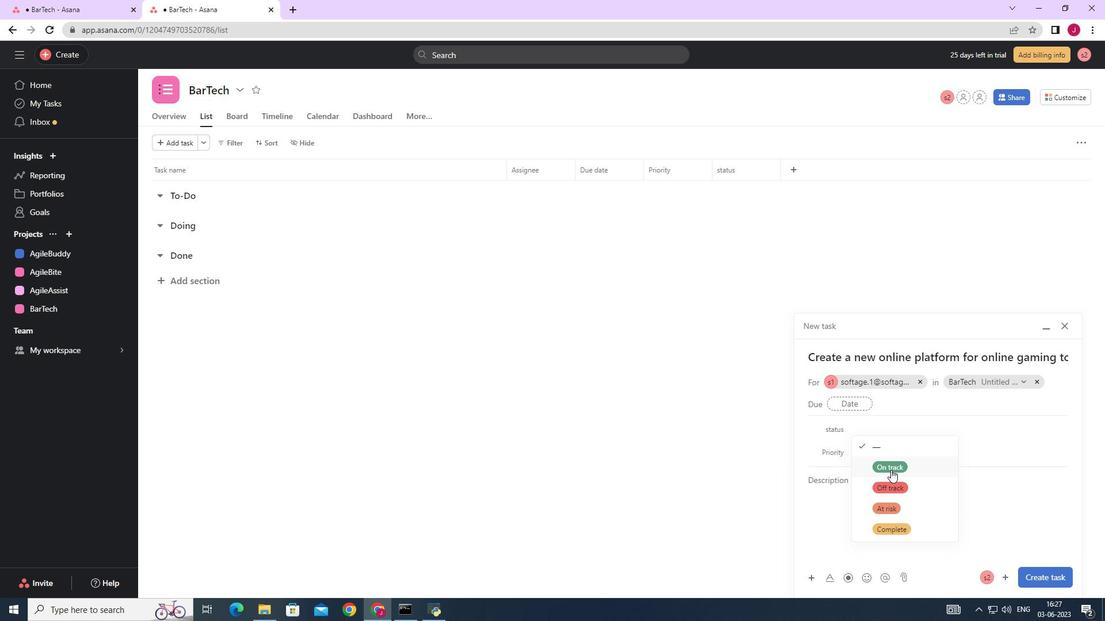 
Action: Mouse pressed left at (891, 468)
Screenshot: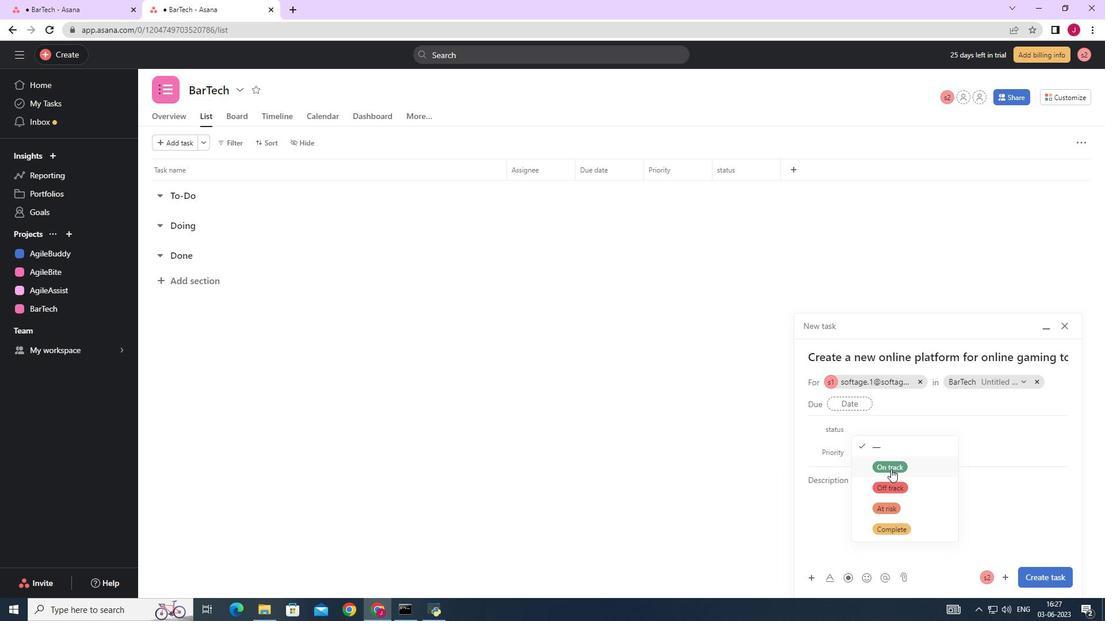 
Action: Mouse moved to (875, 453)
Screenshot: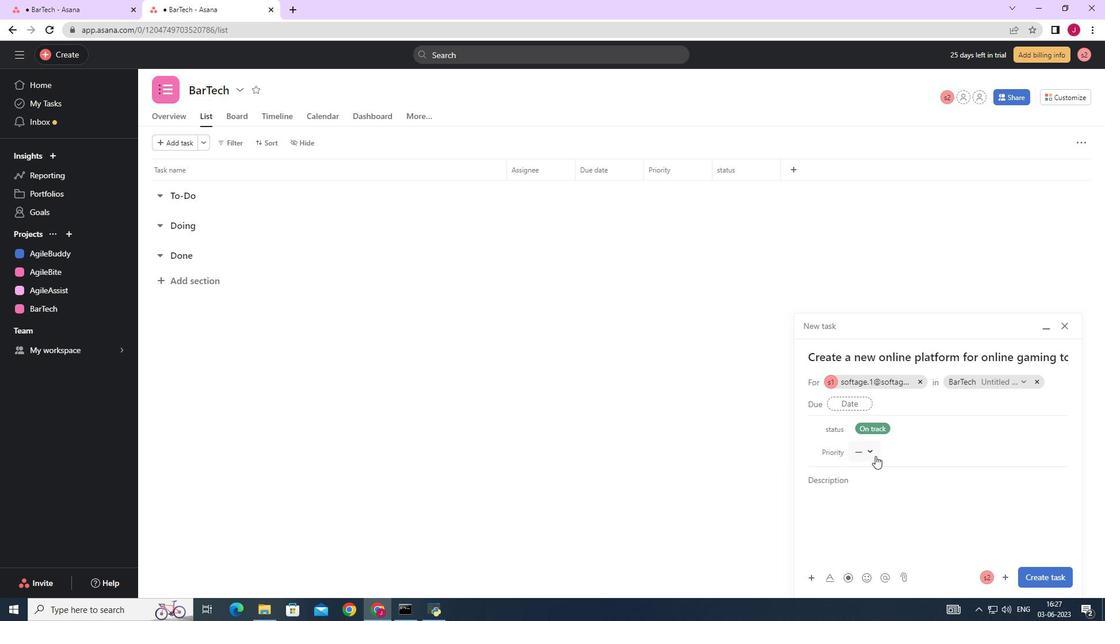 
Action: Mouse pressed left at (875, 453)
Screenshot: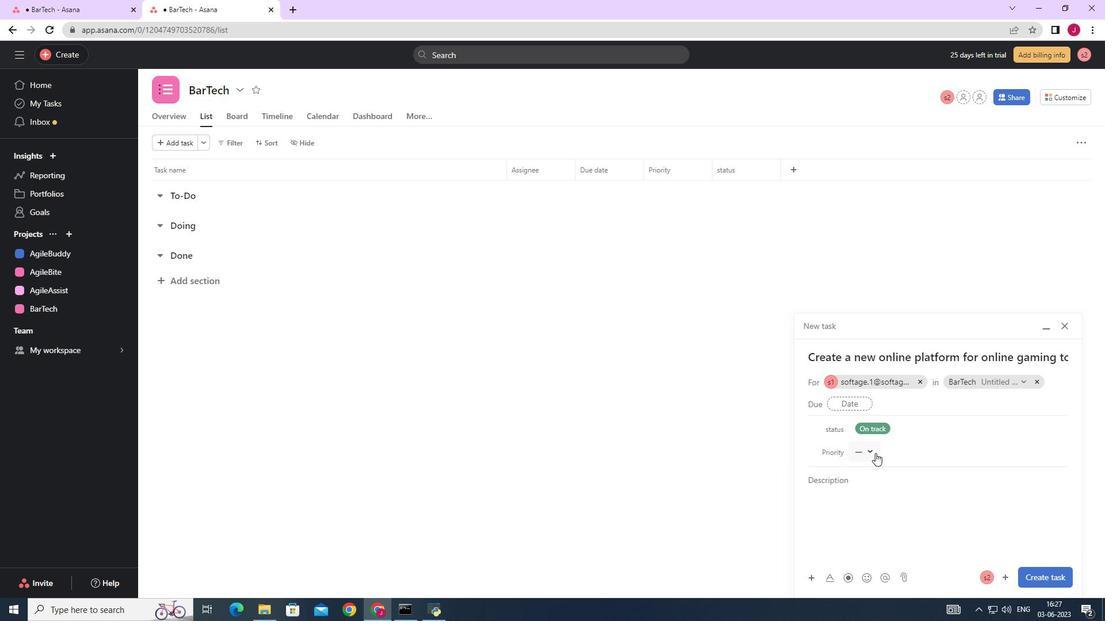 
Action: Mouse moved to (885, 529)
Screenshot: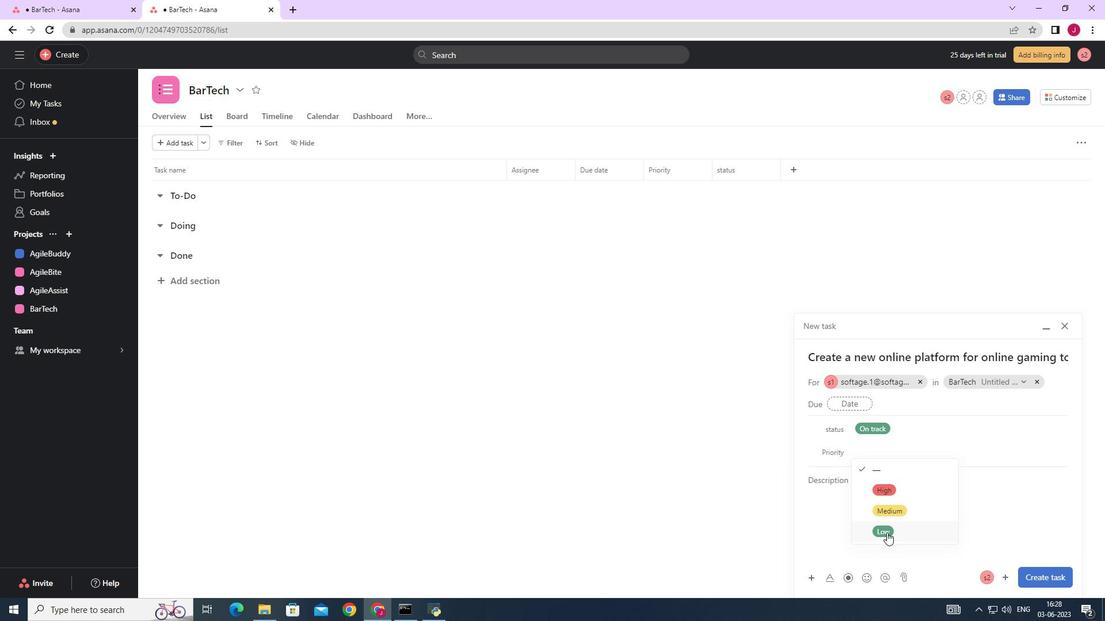 
Action: Mouse pressed left at (885, 529)
Screenshot: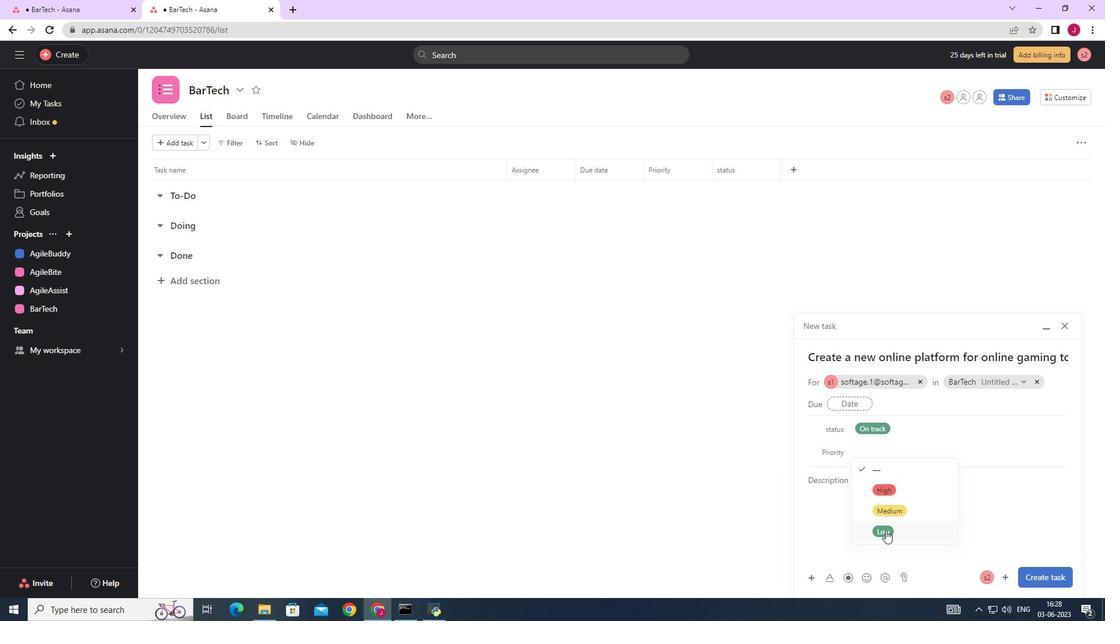 
Action: Mouse moved to (1041, 577)
Screenshot: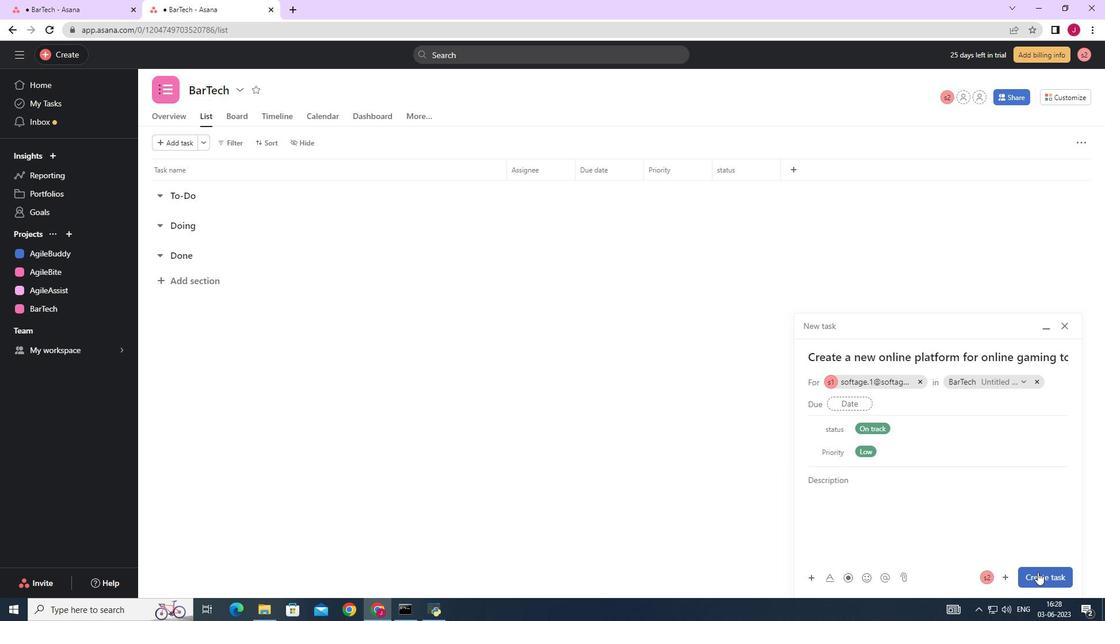 
Action: Mouse pressed left at (1041, 577)
Screenshot: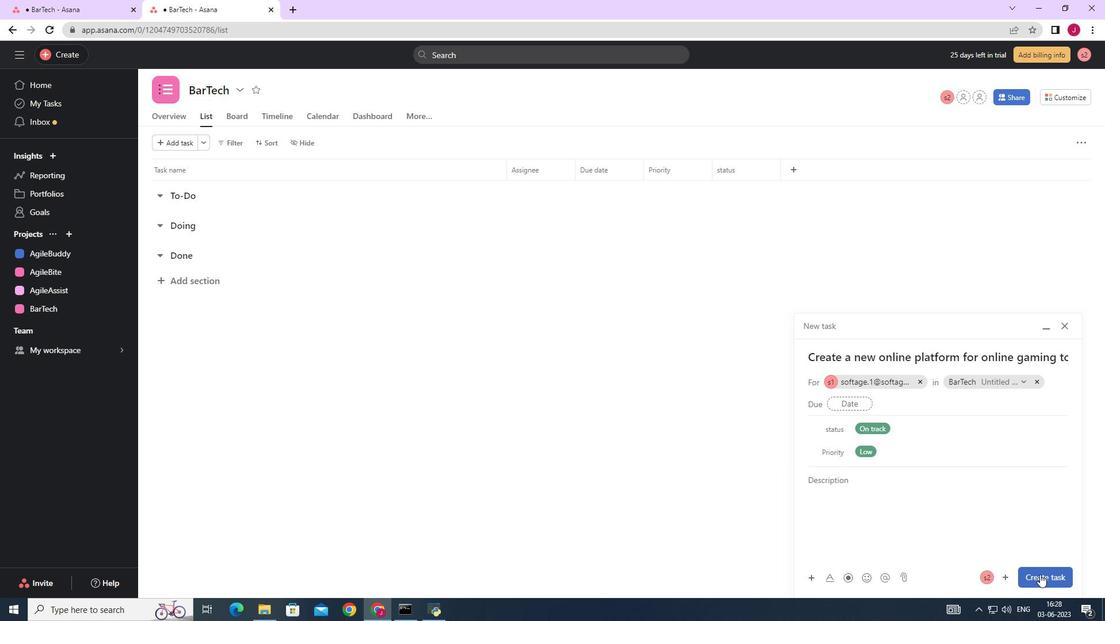 
Action: Mouse moved to (751, 446)
Screenshot: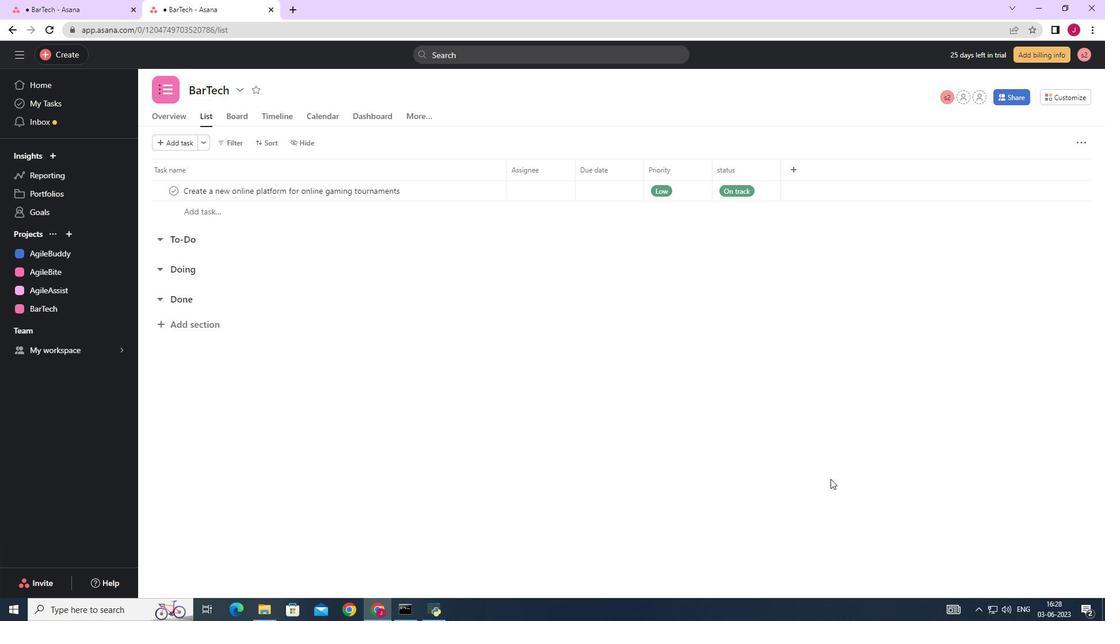 
